 Task: Start in the project AgileHorizon the sprint 'Cloud Migration Sprint', with a duration of 2 weeks. Start in the project AgileHorizon the sprint 'Cloud Migration Sprint', with a duration of 1 week. Start in the project AgileHorizon the sprint 'Cloud Migration Sprint', with a duration of 3 weeks
Action: Mouse moved to (228, 57)
Screenshot: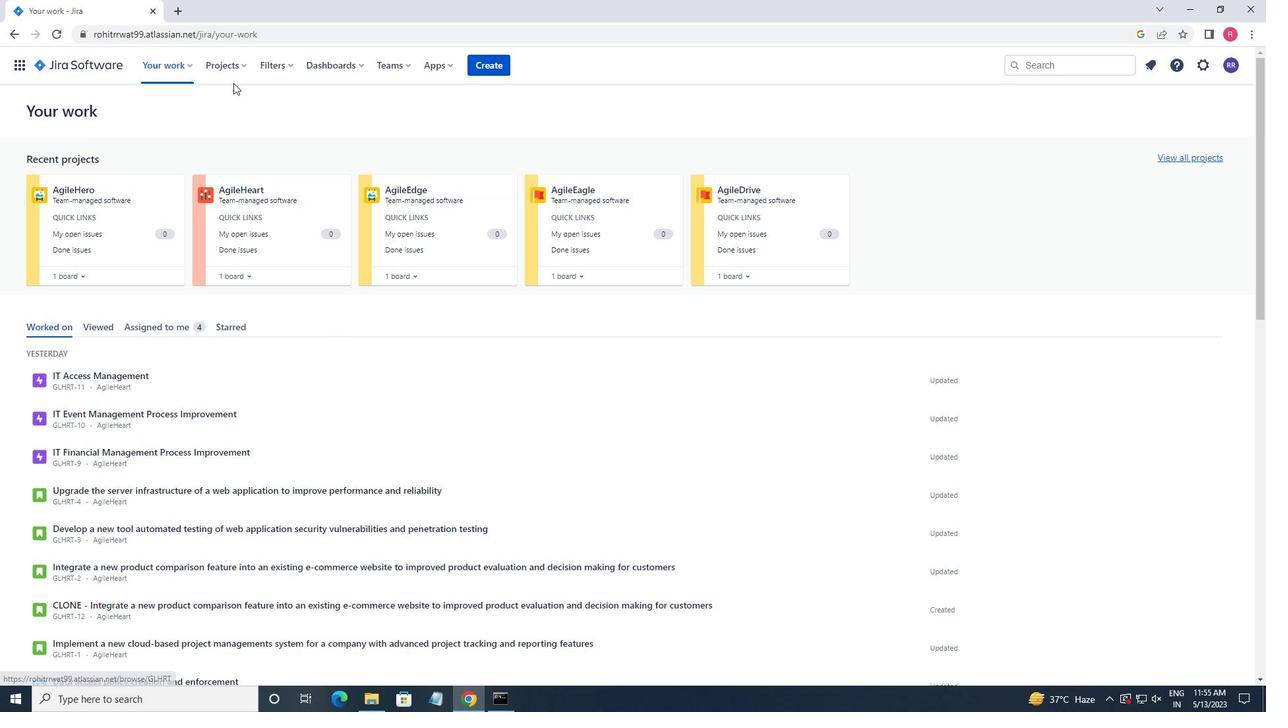 
Action: Mouse pressed left at (228, 57)
Screenshot: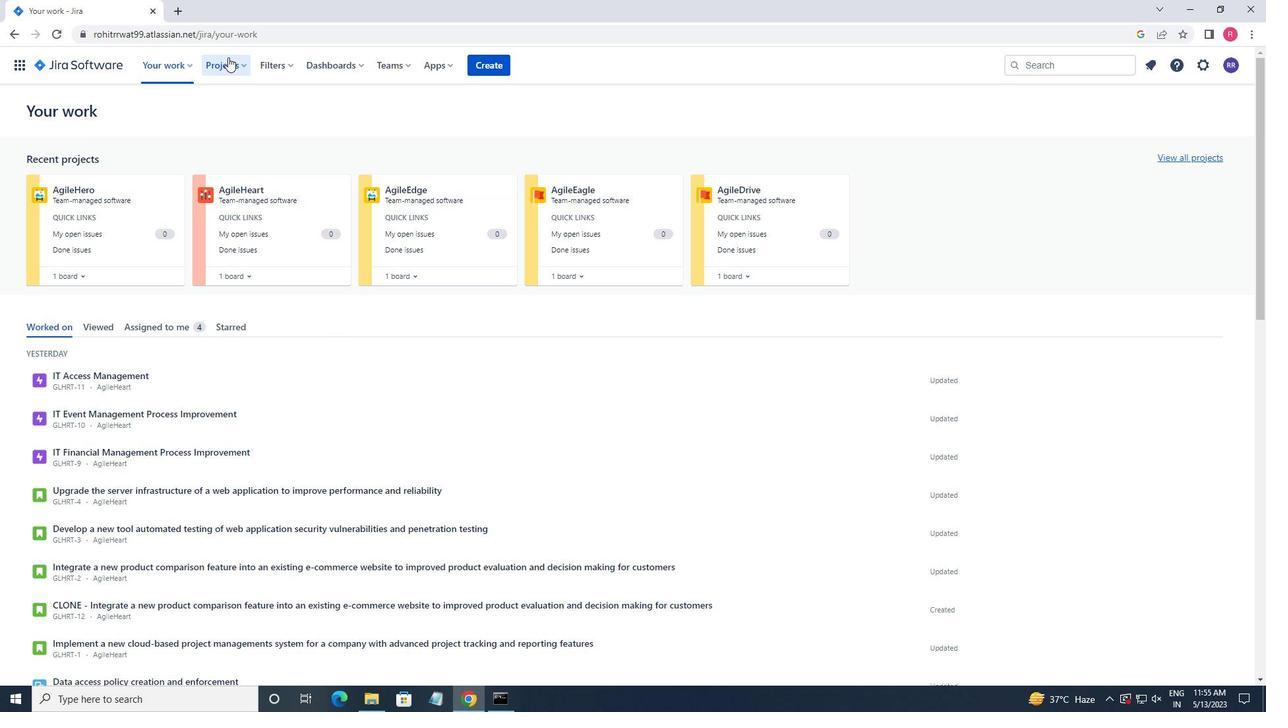 
Action: Mouse moved to (258, 125)
Screenshot: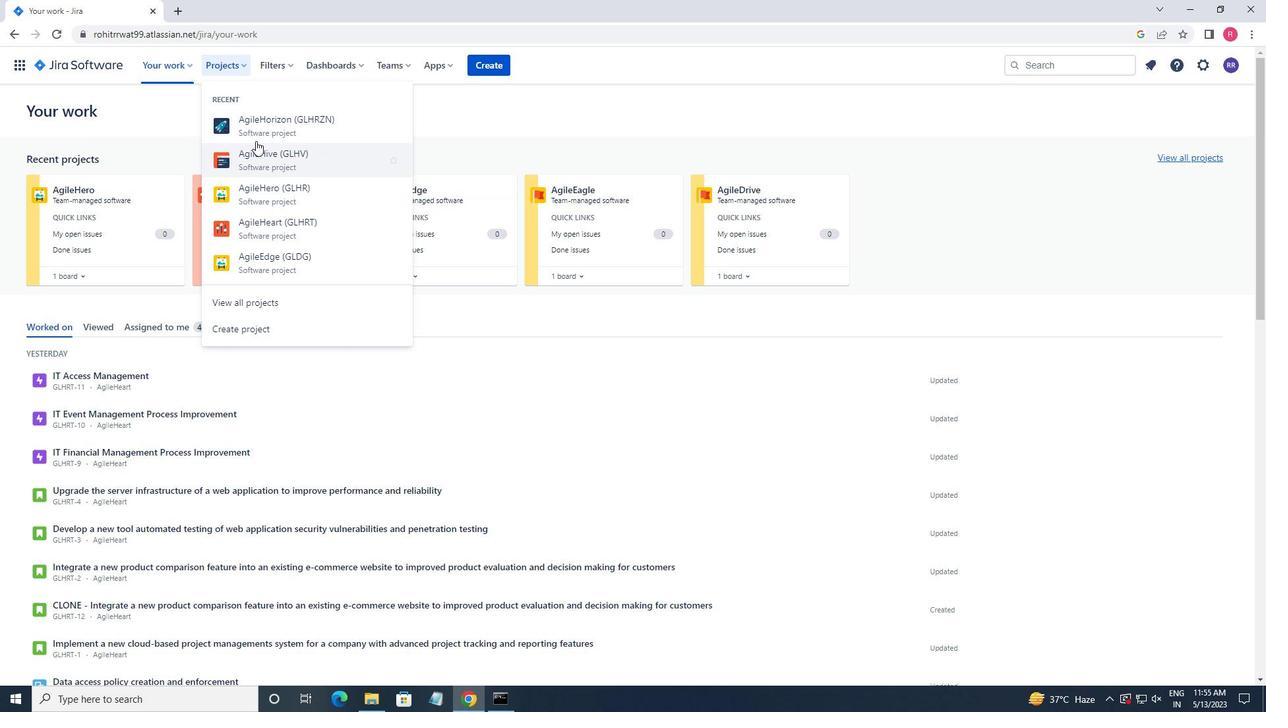 
Action: Mouse pressed left at (258, 125)
Screenshot: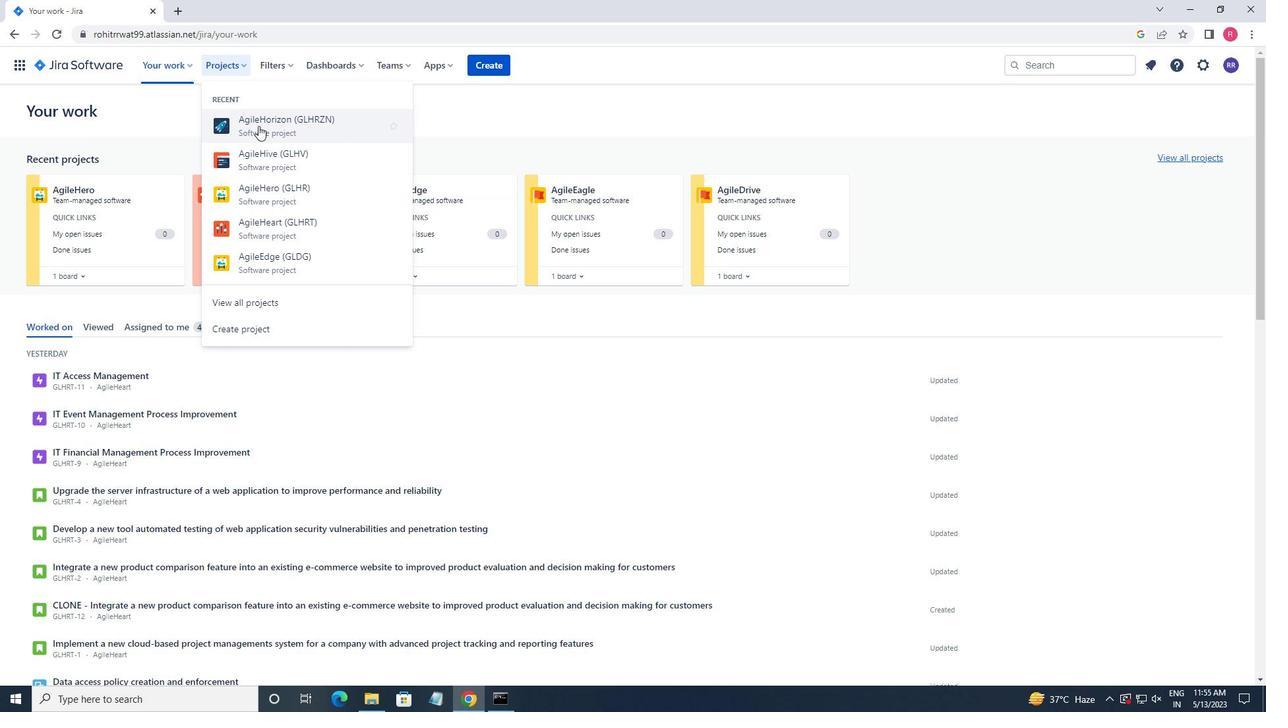 
Action: Mouse moved to (98, 205)
Screenshot: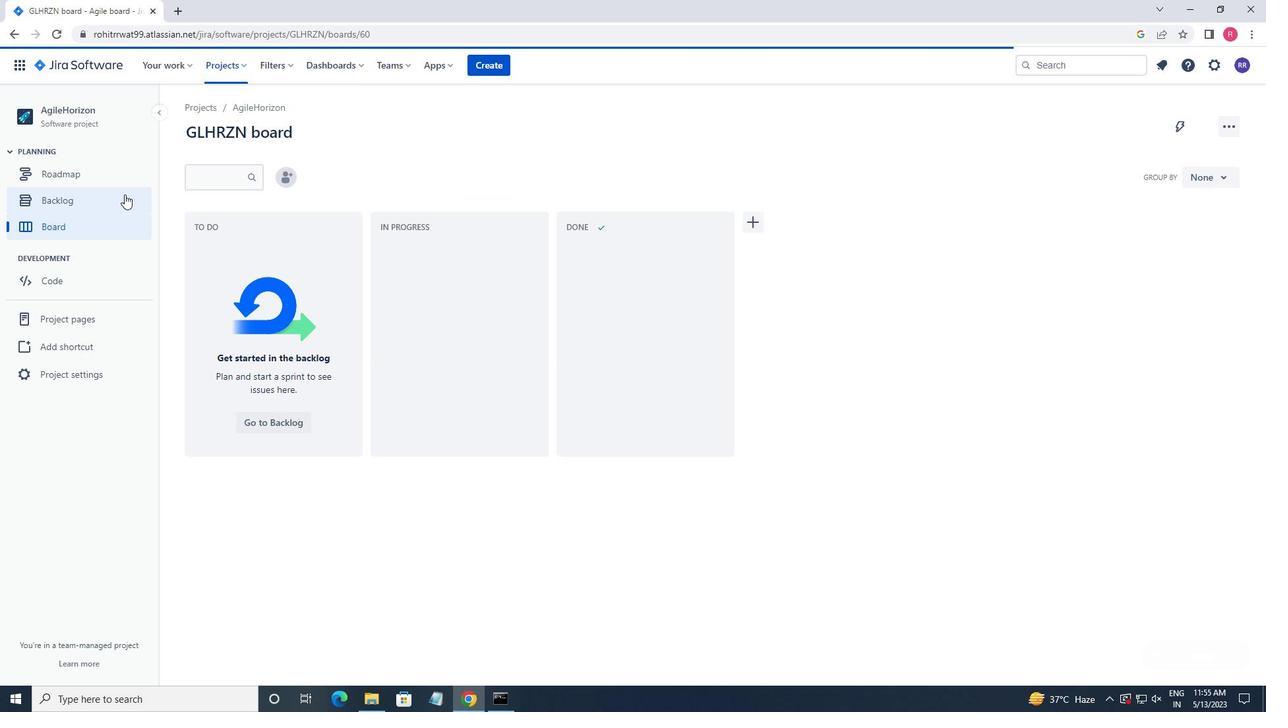 
Action: Mouse pressed left at (98, 205)
Screenshot: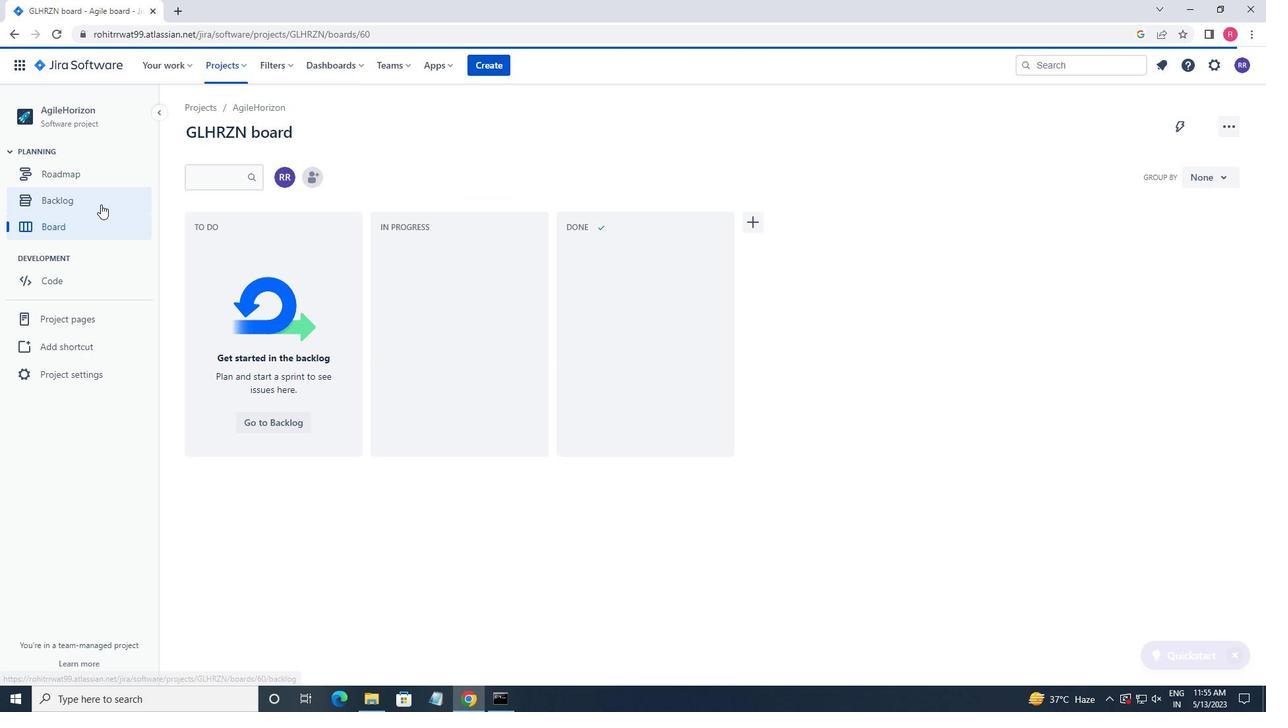 
Action: Mouse moved to (706, 472)
Screenshot: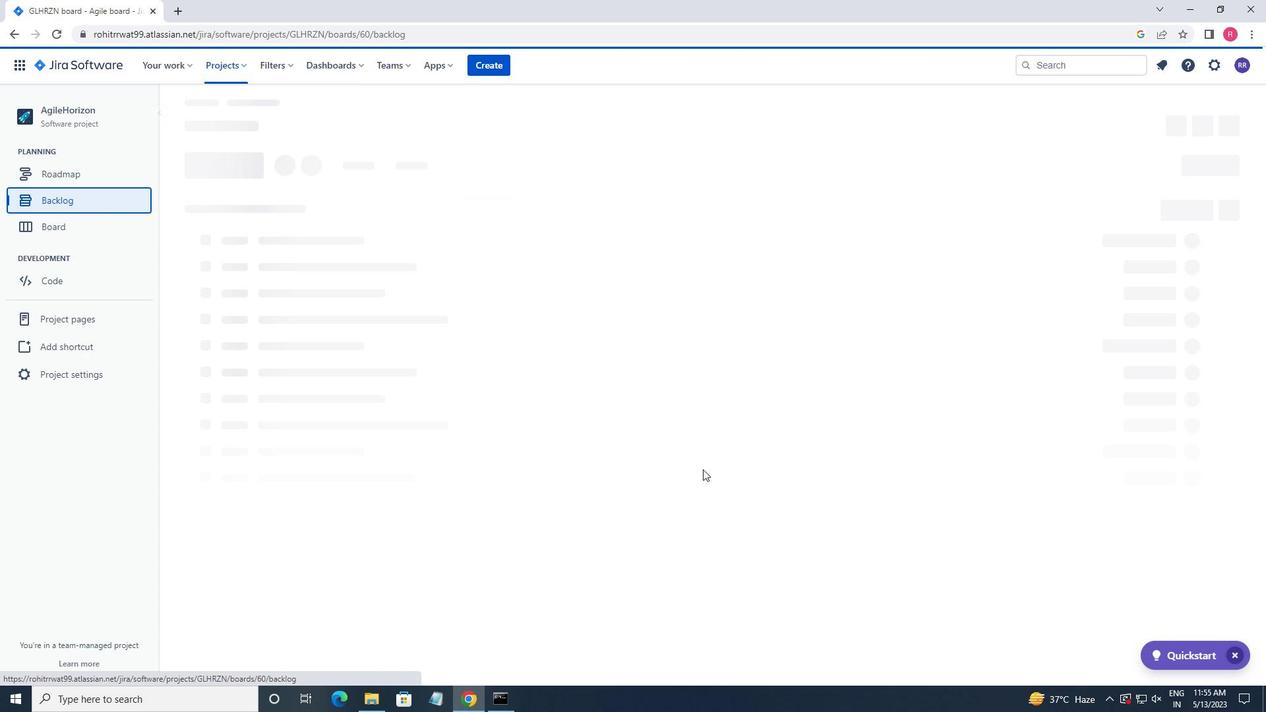 
Action: Mouse scrolled (706, 472) with delta (0, 0)
Screenshot: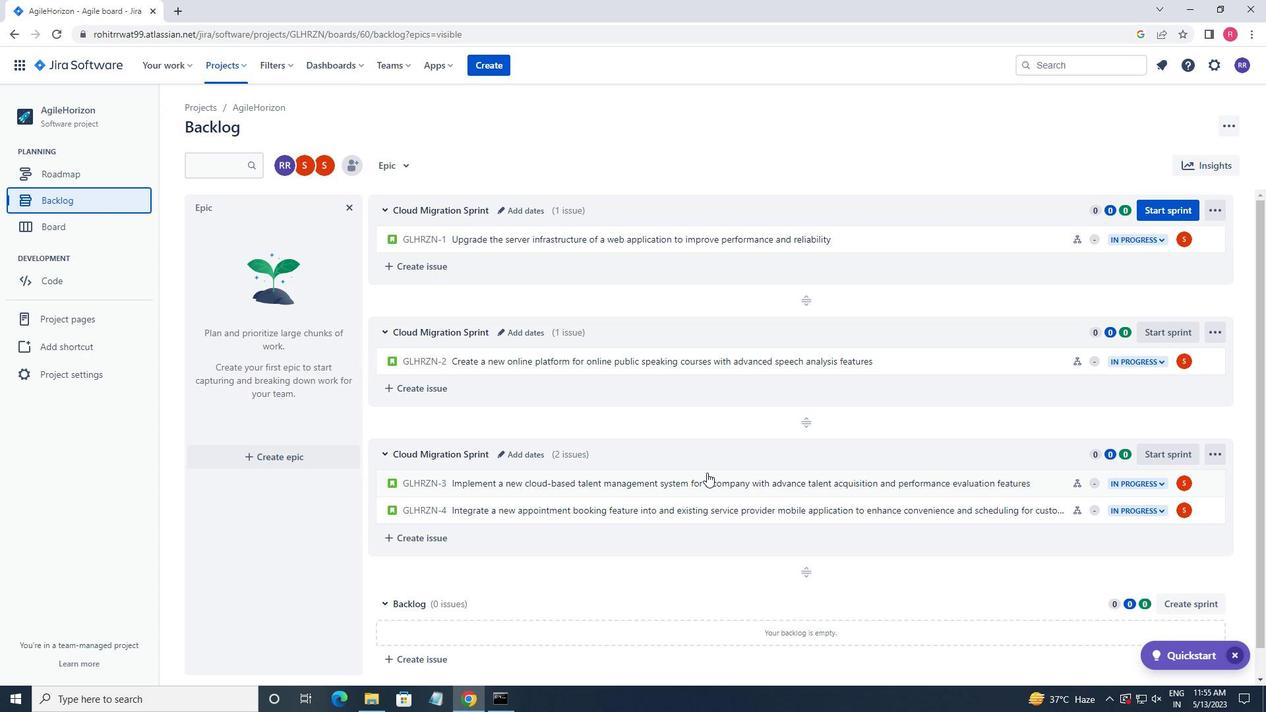 
Action: Mouse scrolled (706, 473) with delta (0, 0)
Screenshot: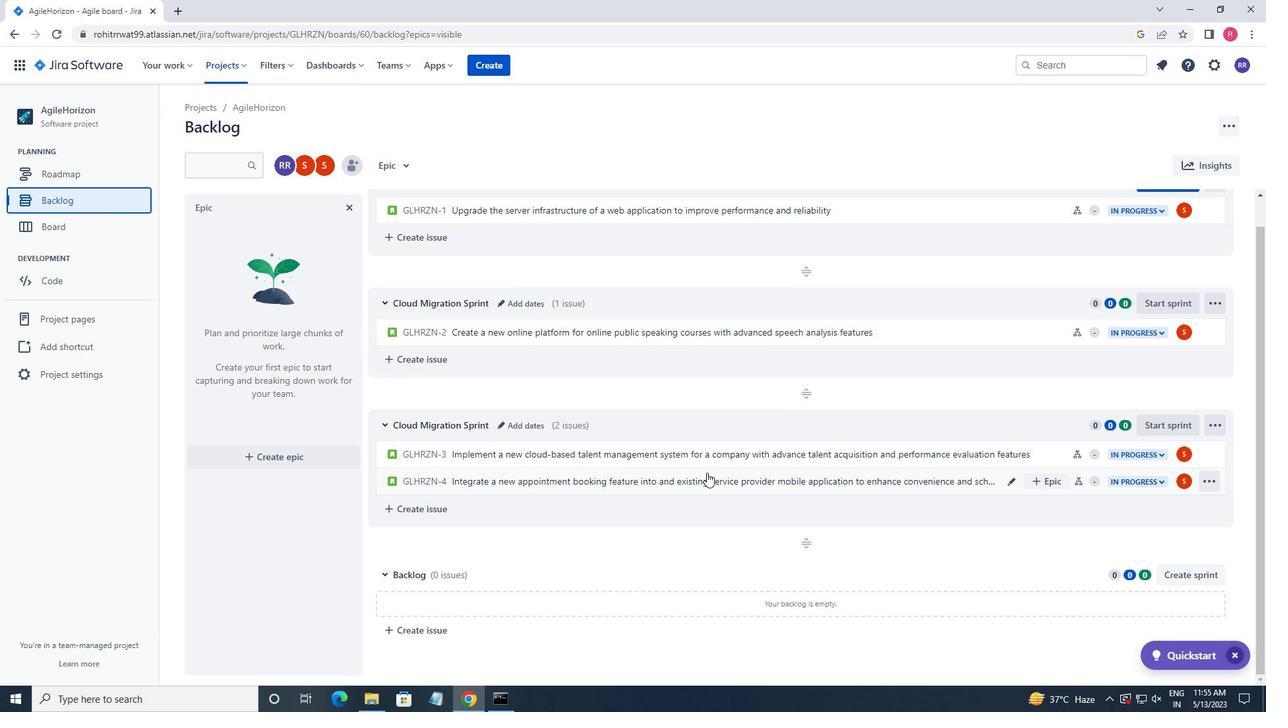 
Action: Mouse scrolled (706, 473) with delta (0, 0)
Screenshot: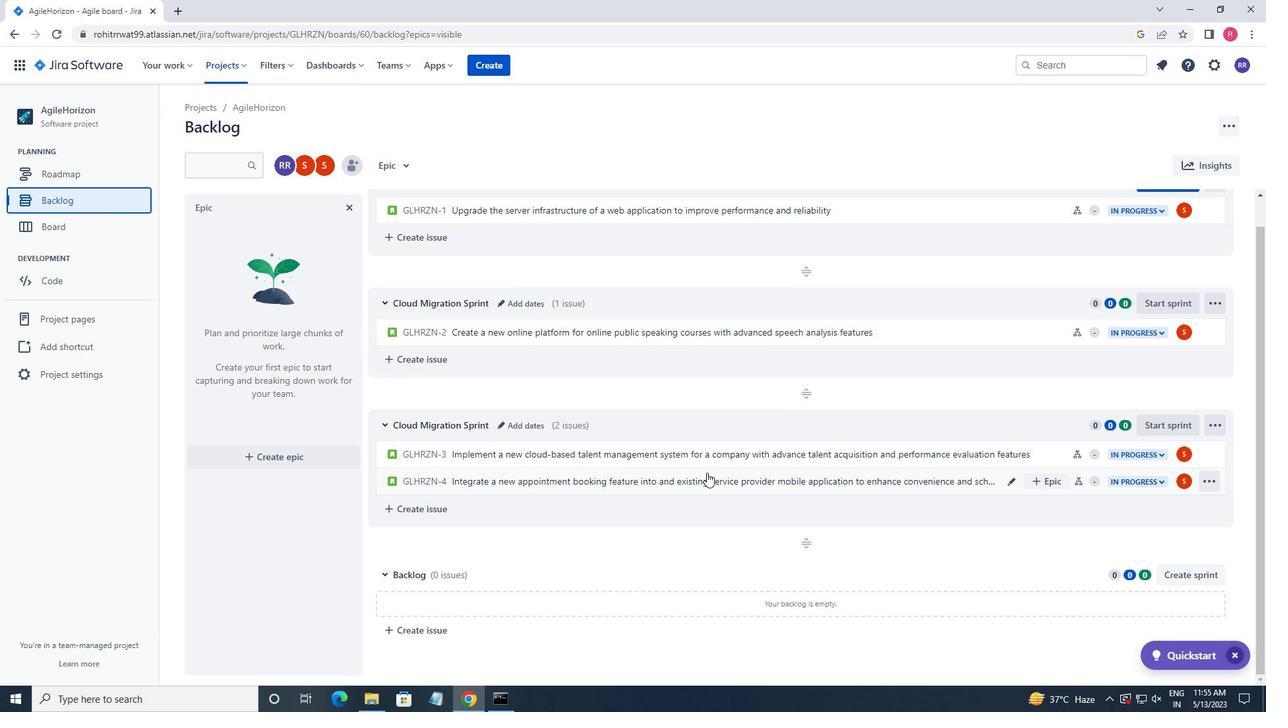 
Action: Mouse scrolled (706, 473) with delta (0, 0)
Screenshot: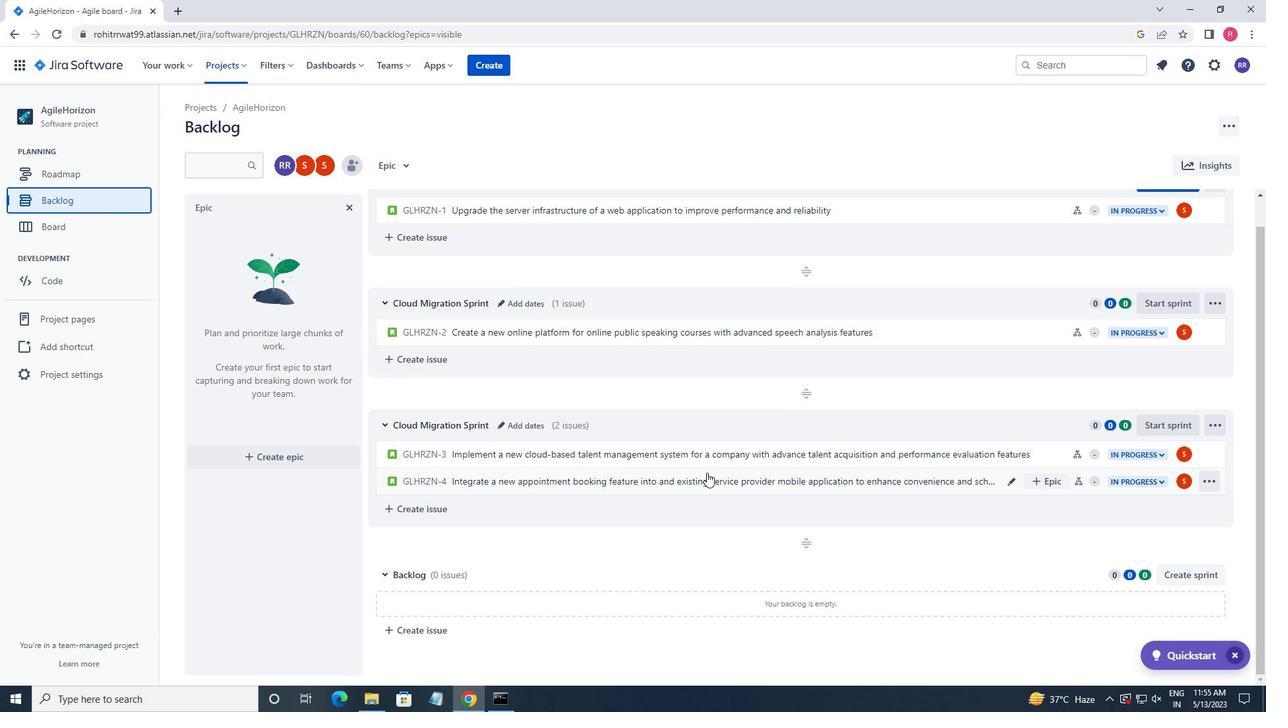 
Action: Mouse scrolled (706, 473) with delta (0, 0)
Screenshot: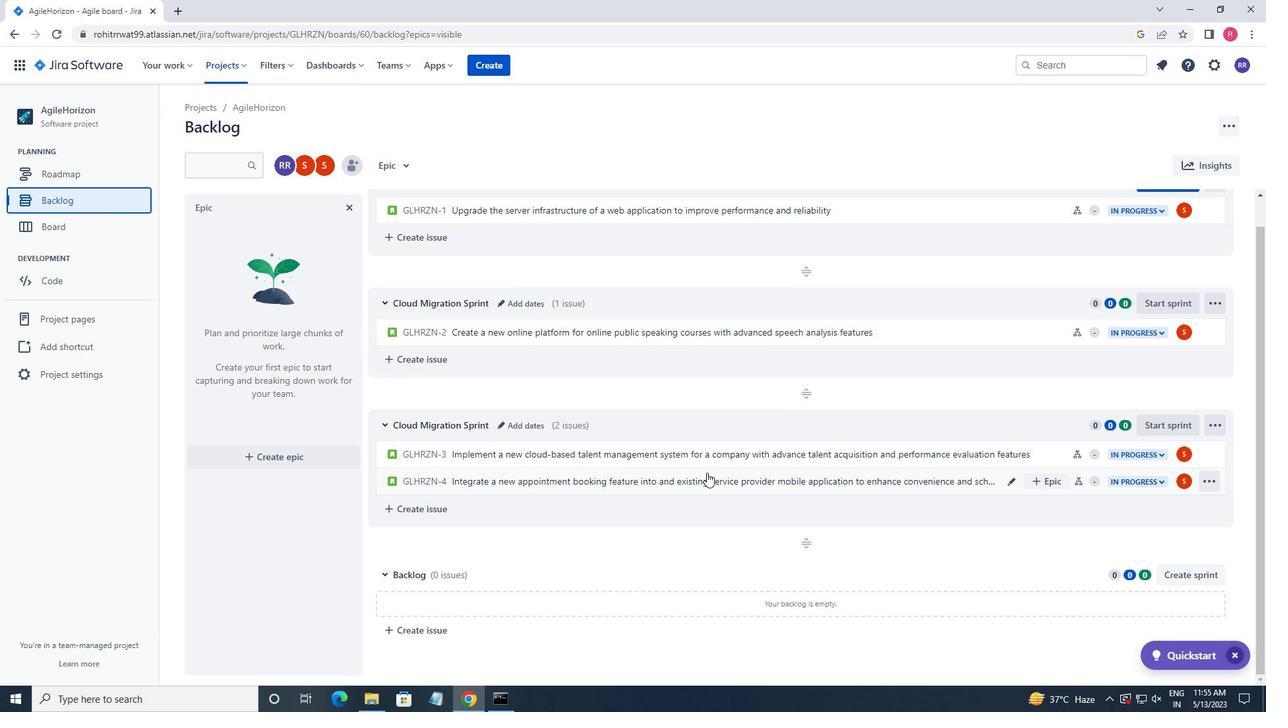 
Action: Mouse moved to (1164, 209)
Screenshot: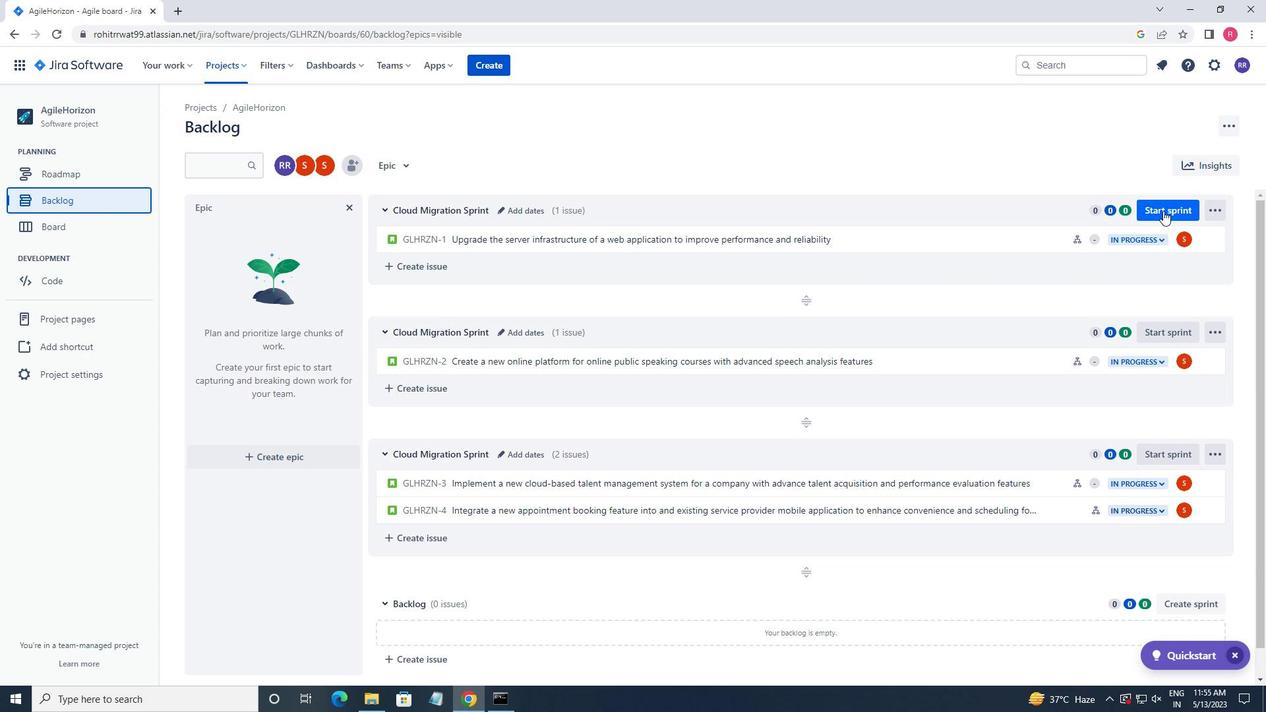 
Action: Mouse pressed left at (1164, 209)
Screenshot: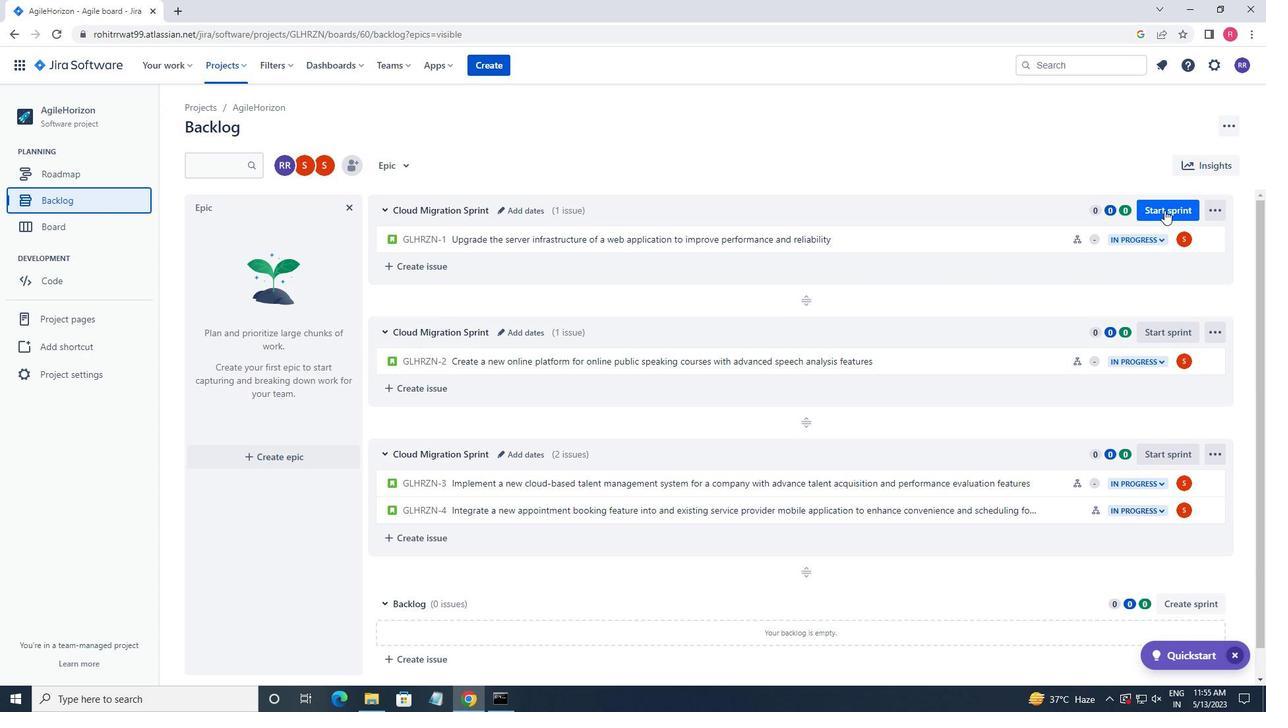 
Action: Mouse moved to (591, 220)
Screenshot: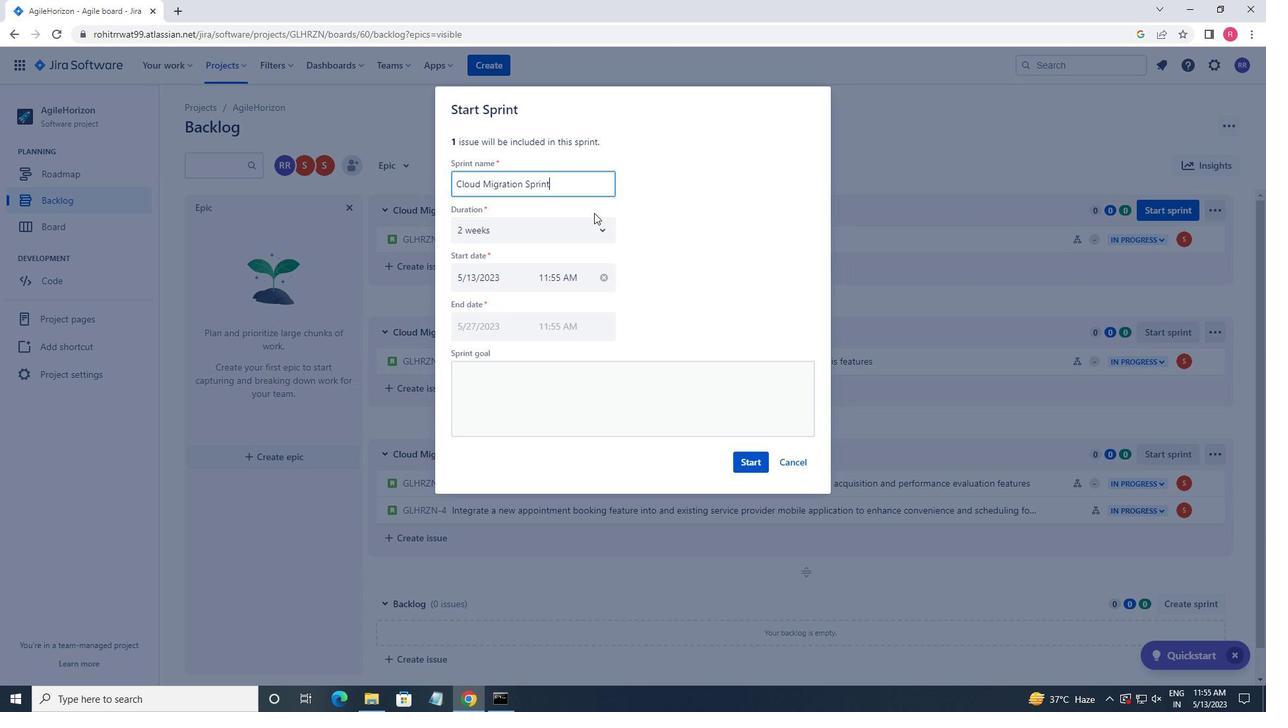 
Action: Mouse pressed left at (591, 220)
Screenshot: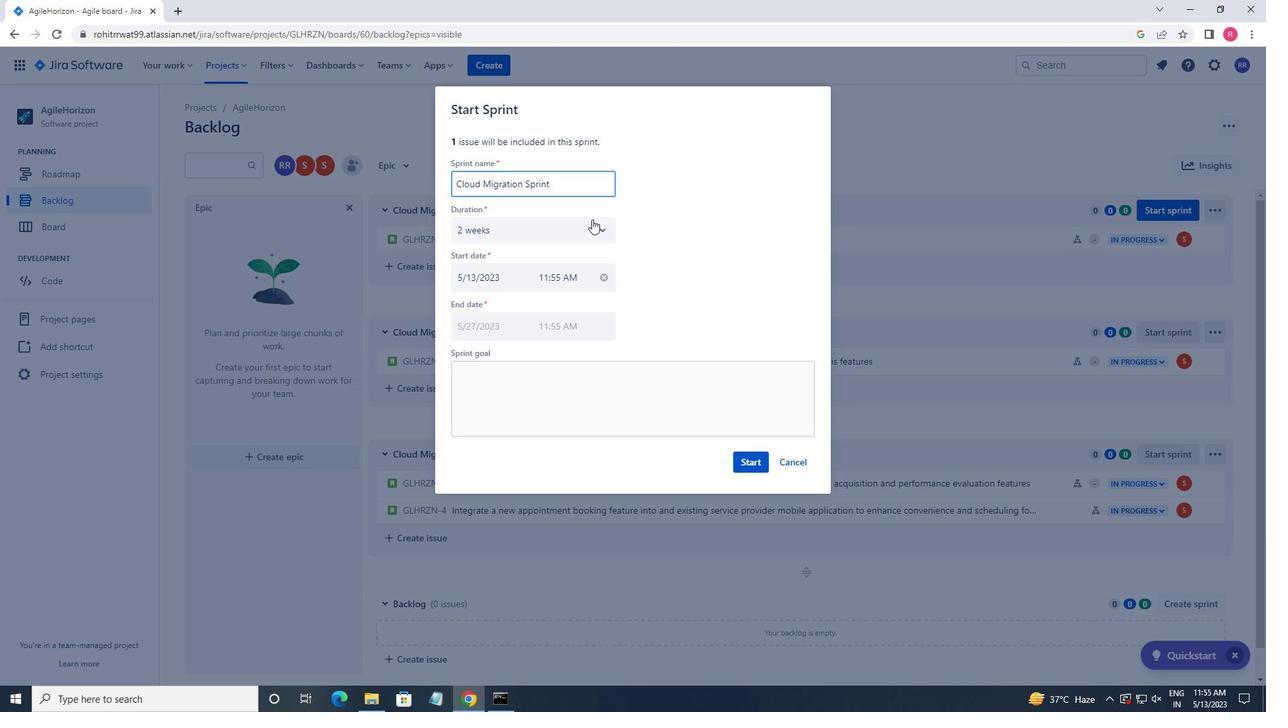 
Action: Mouse moved to (520, 285)
Screenshot: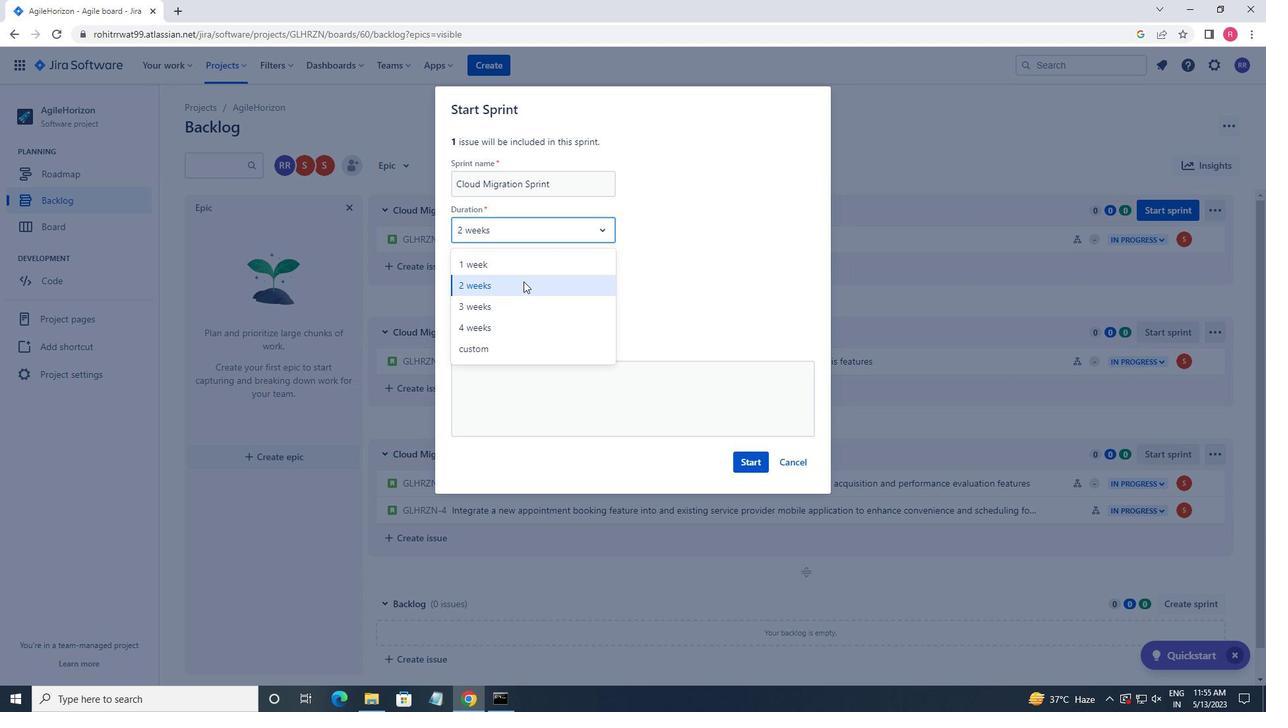 
Action: Mouse pressed left at (520, 285)
Screenshot: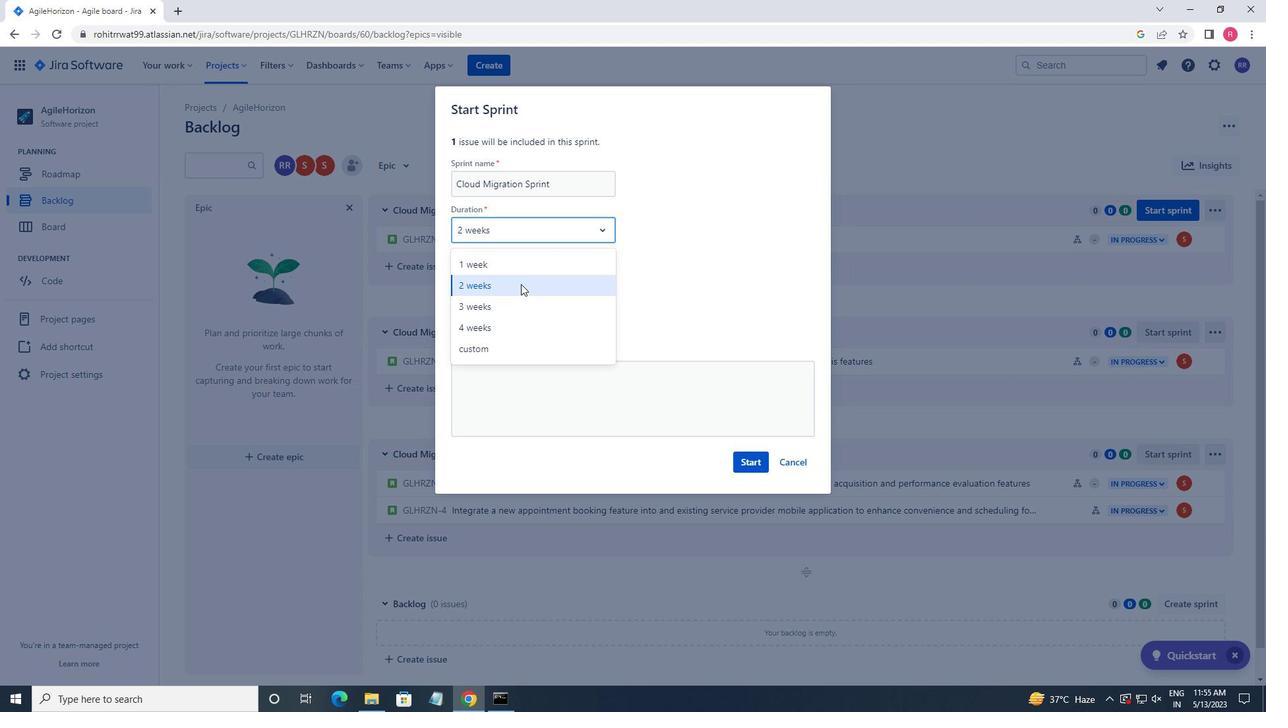 
Action: Mouse moved to (737, 462)
Screenshot: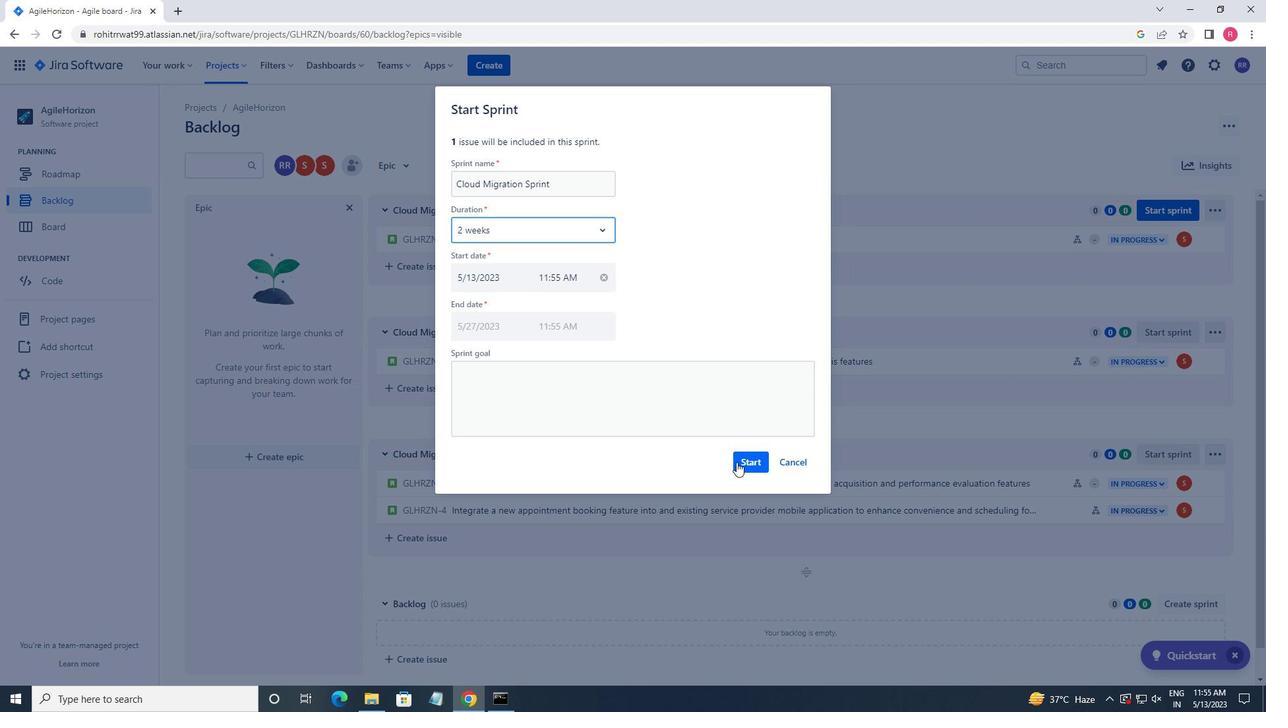
Action: Mouse pressed left at (737, 462)
Screenshot: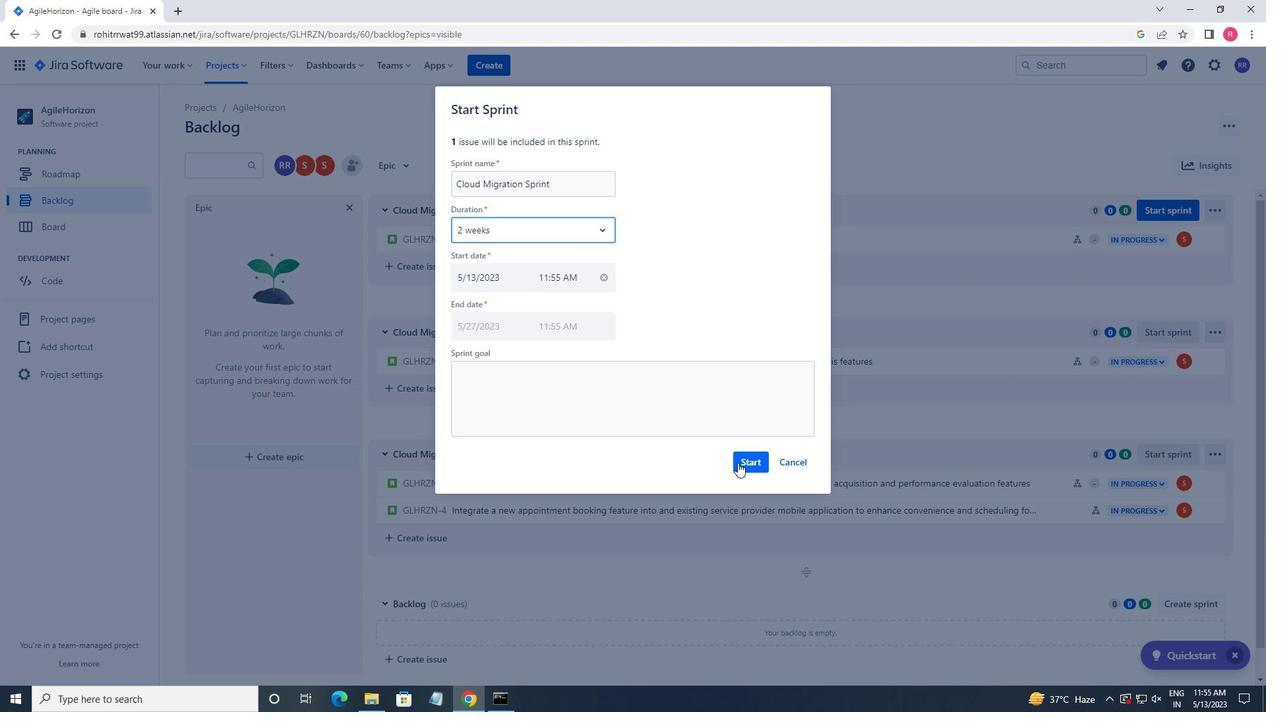 
Action: Mouse moved to (1151, 331)
Screenshot: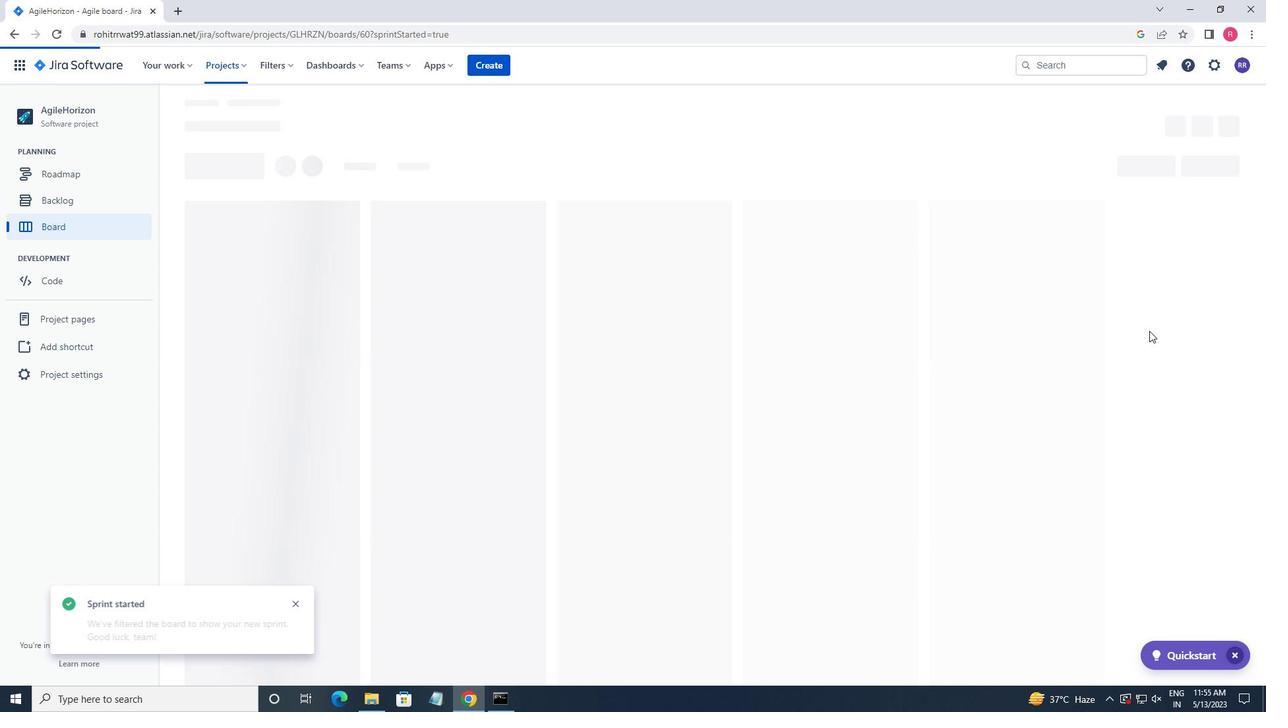 
Action: Mouse pressed left at (1151, 331)
Screenshot: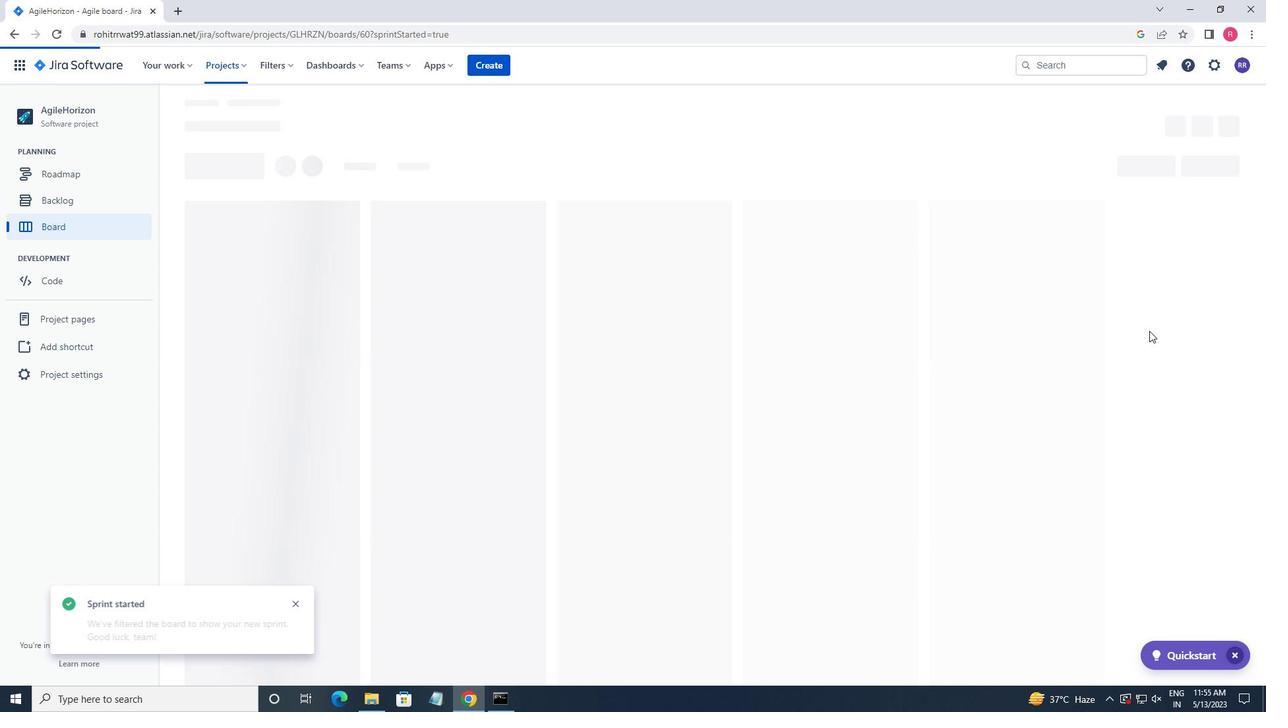 
Action: Mouse moved to (59, 209)
Screenshot: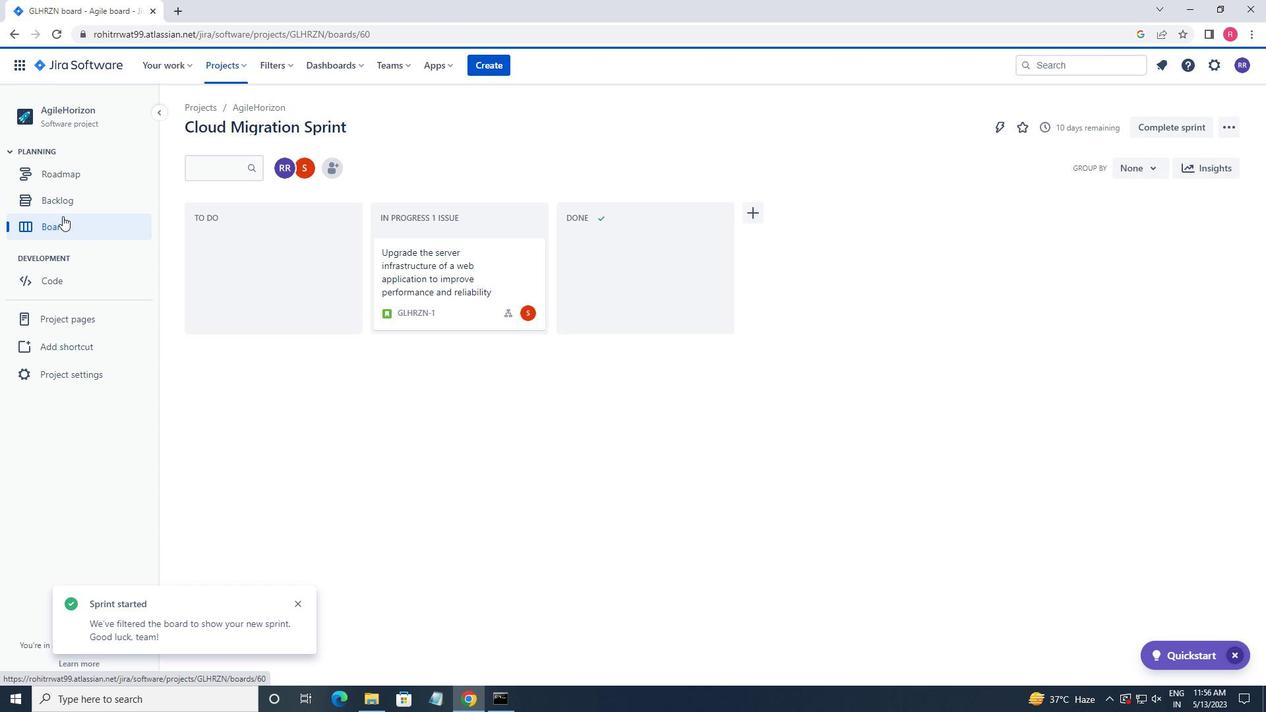 
Action: Mouse pressed left at (59, 209)
Screenshot: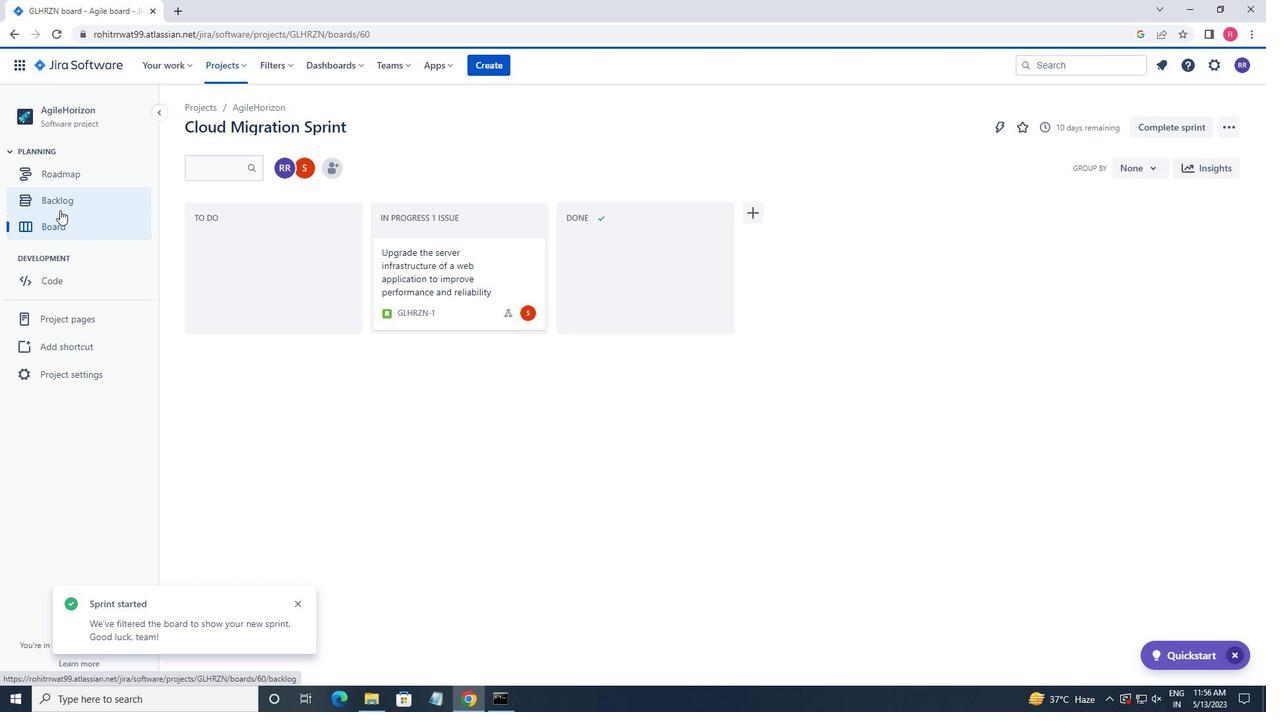 
Action: Mouse moved to (1160, 327)
Screenshot: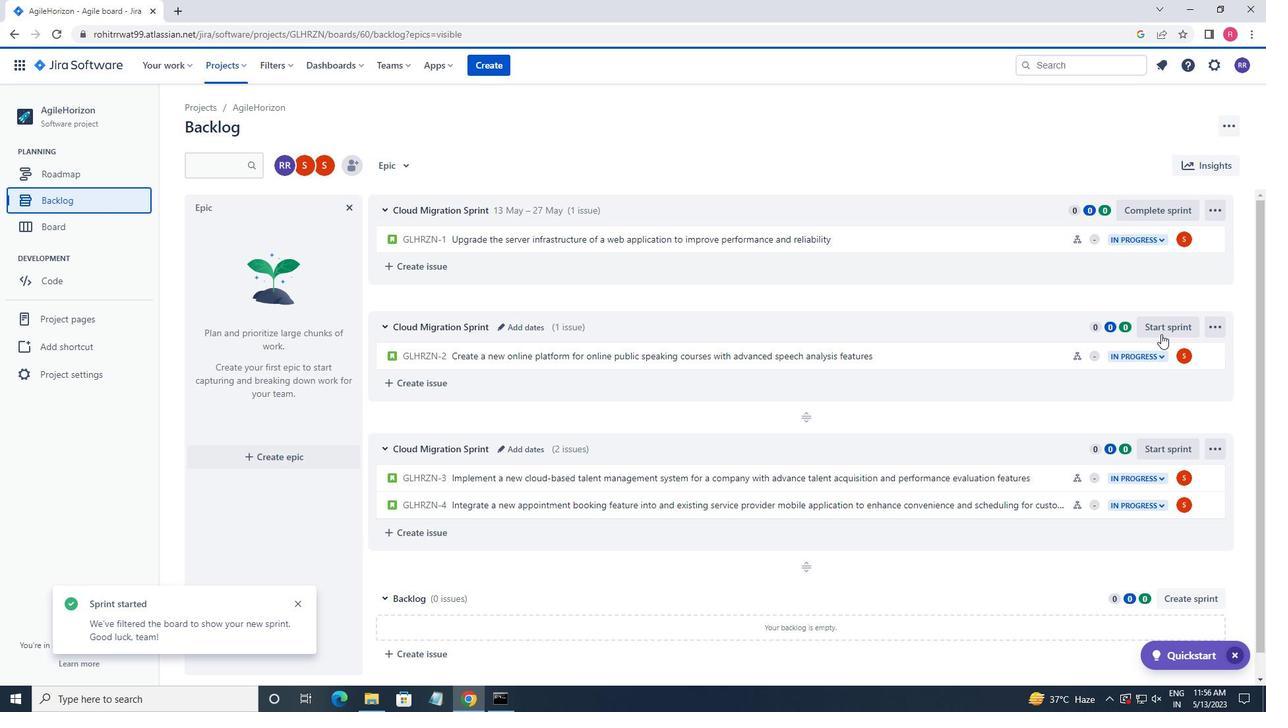 
Action: Mouse pressed left at (1160, 327)
Screenshot: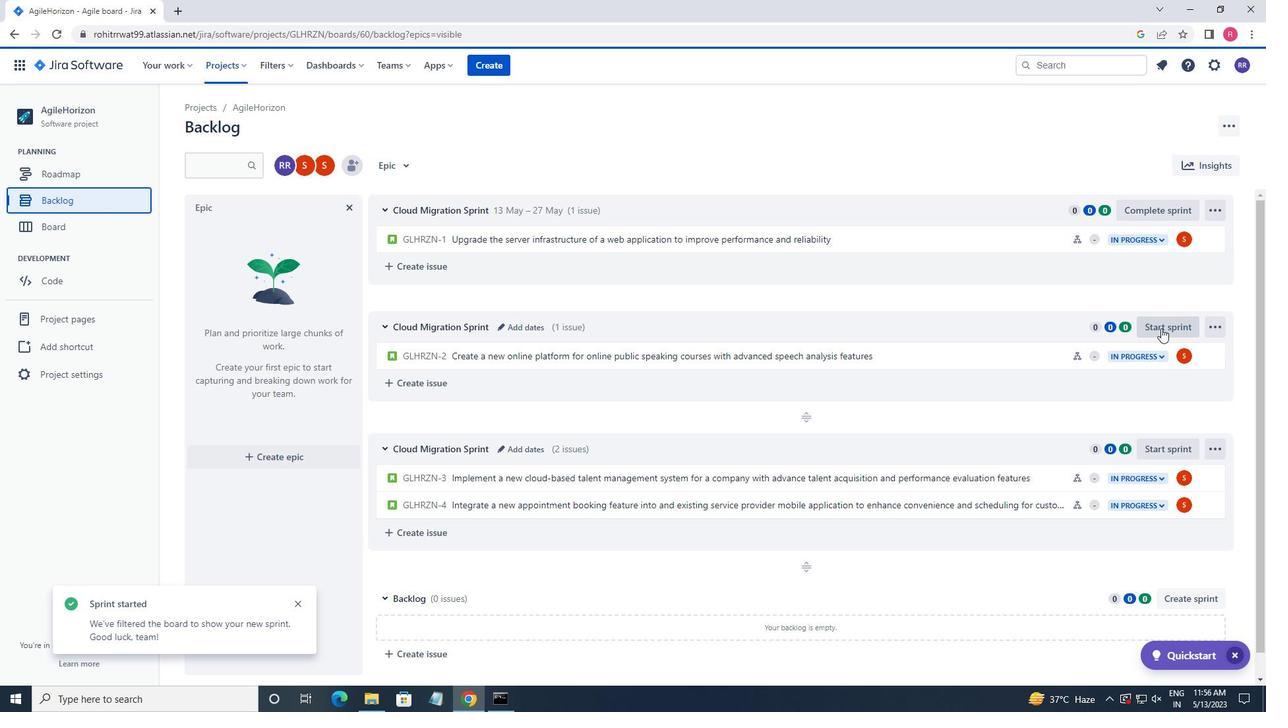 
Action: Mouse moved to (561, 230)
Screenshot: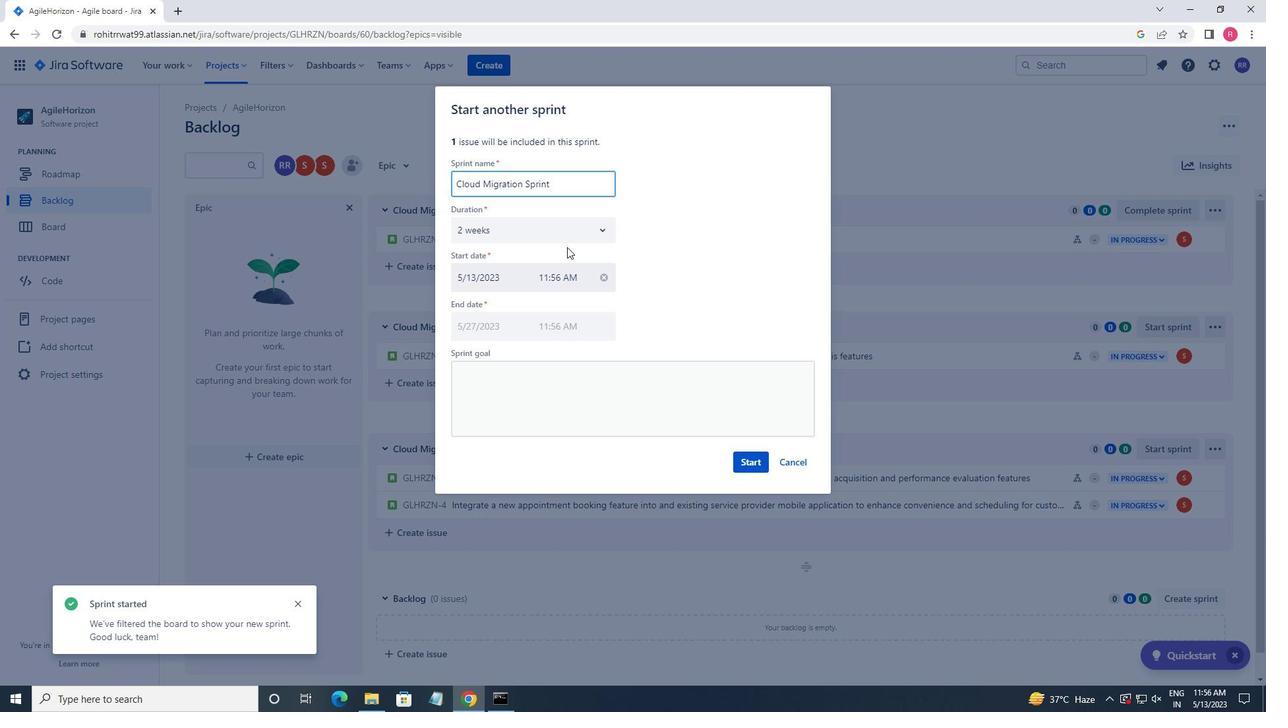 
Action: Mouse pressed left at (561, 230)
Screenshot: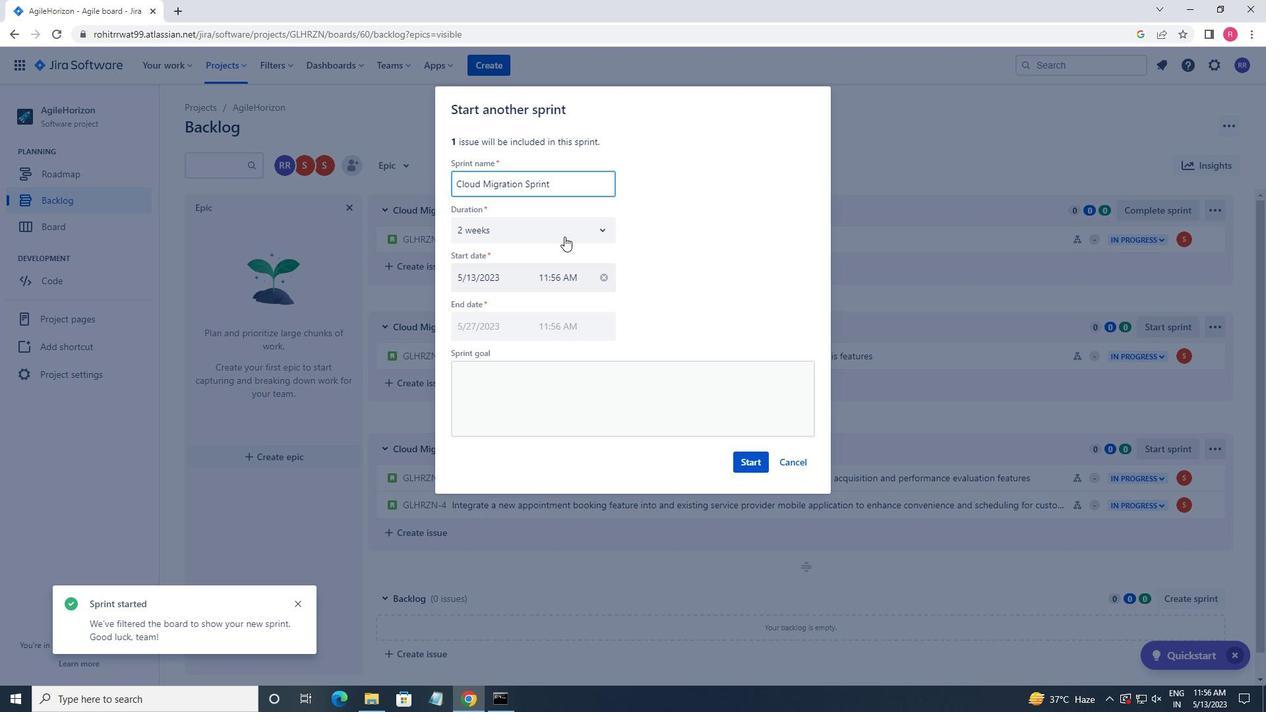 
Action: Mouse moved to (536, 263)
Screenshot: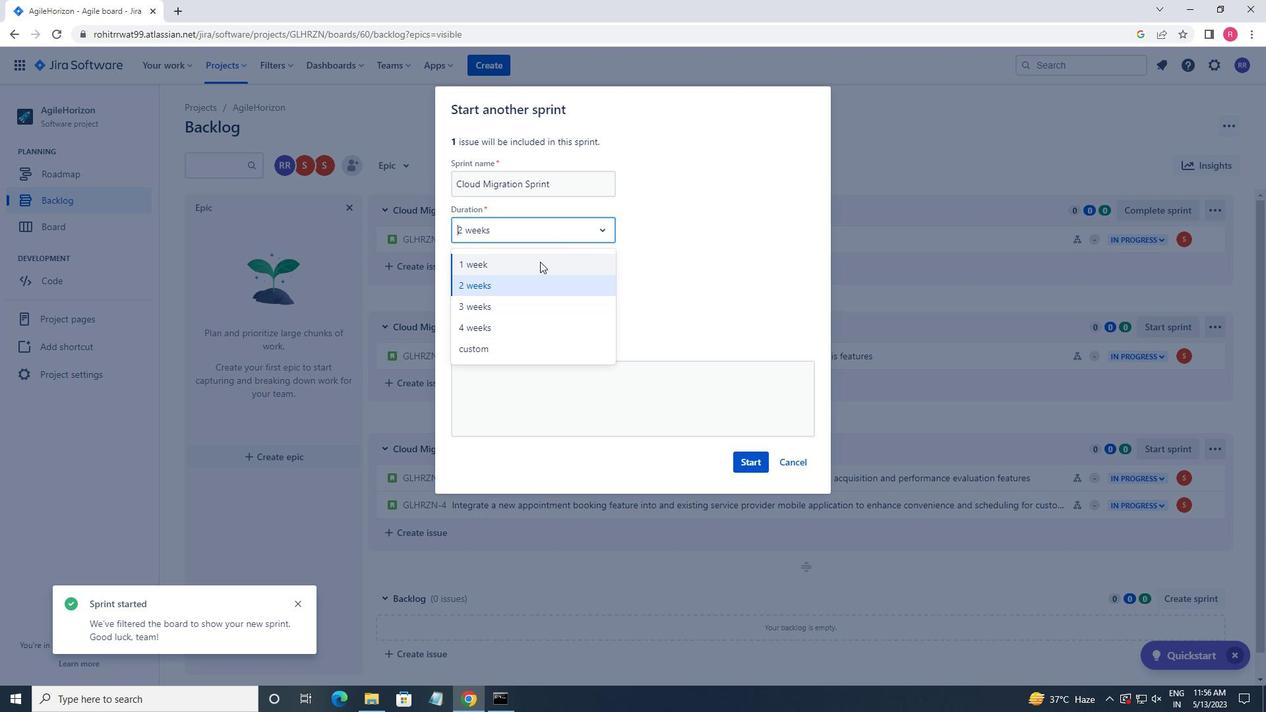 
Action: Mouse pressed left at (536, 263)
Screenshot: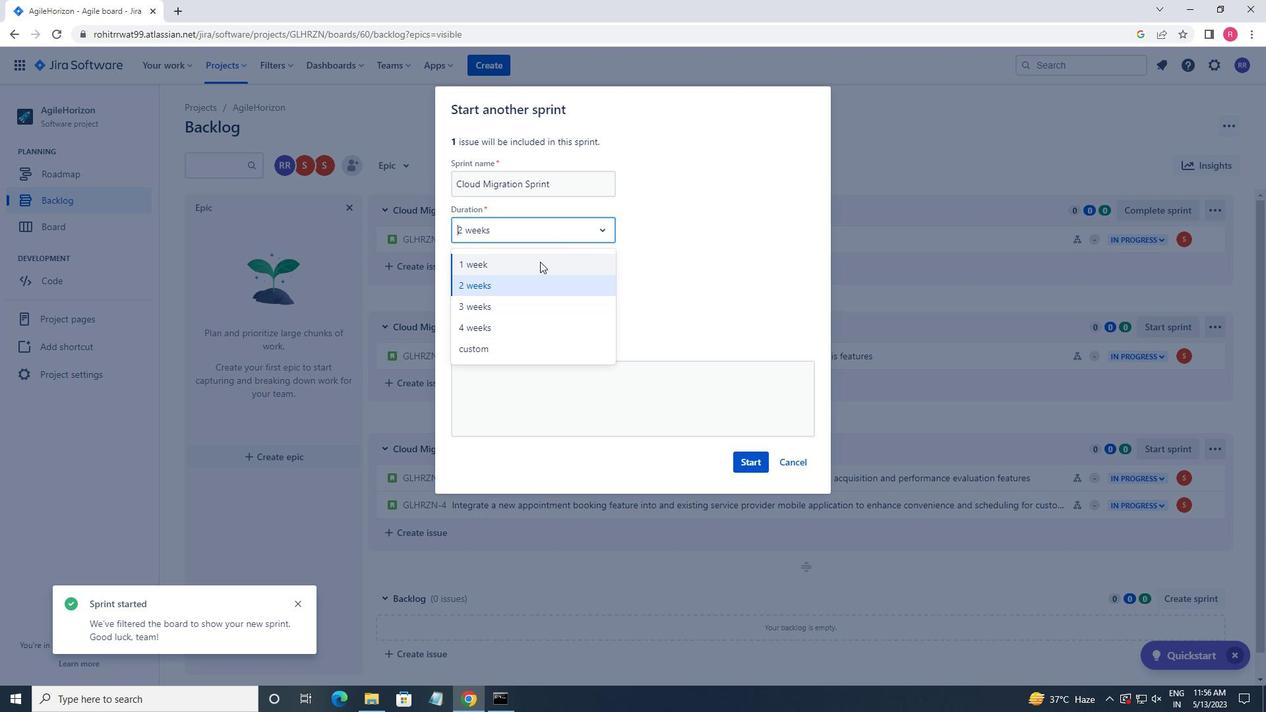 
Action: Mouse moved to (744, 461)
Screenshot: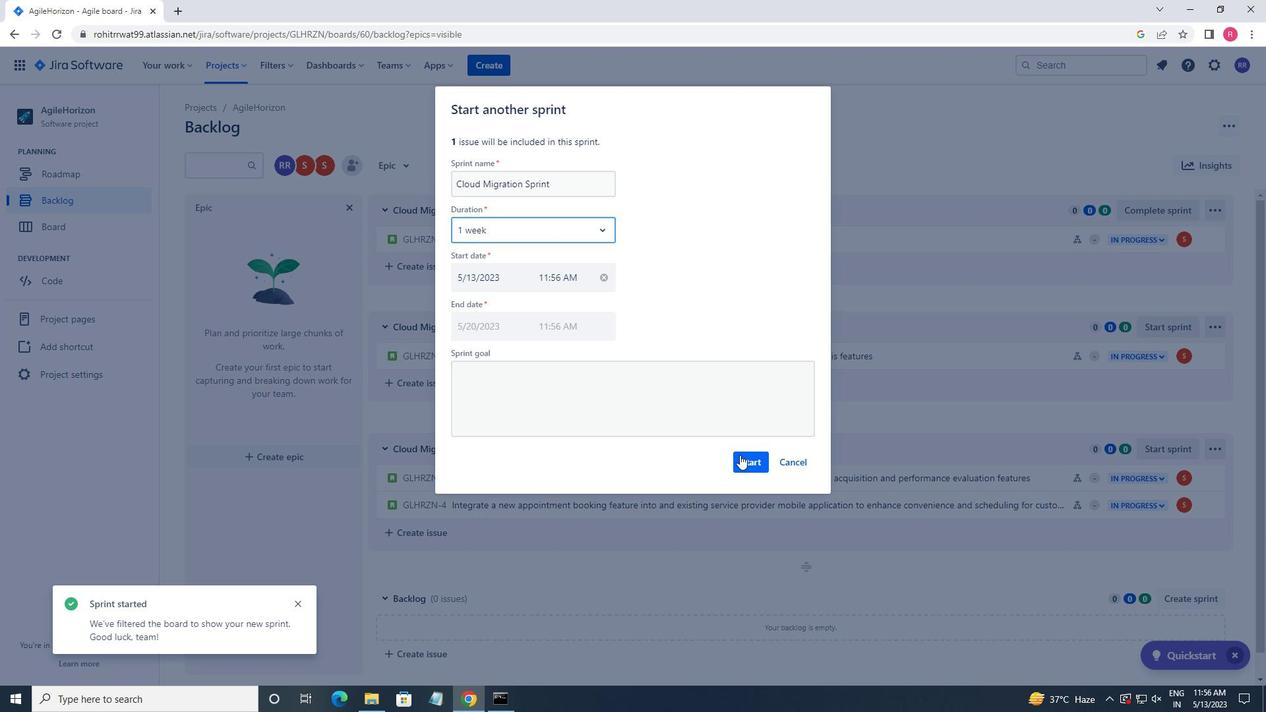 
Action: Mouse pressed left at (744, 461)
Screenshot: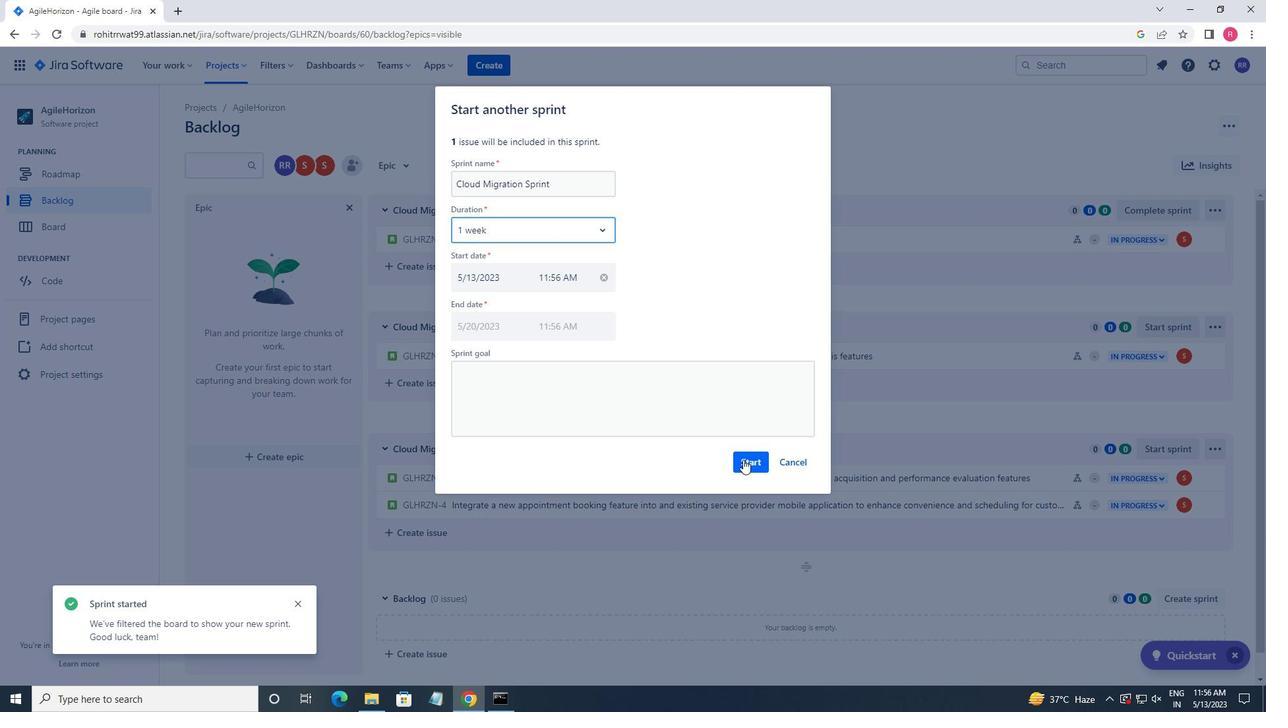 
Action: Mouse moved to (77, 203)
Screenshot: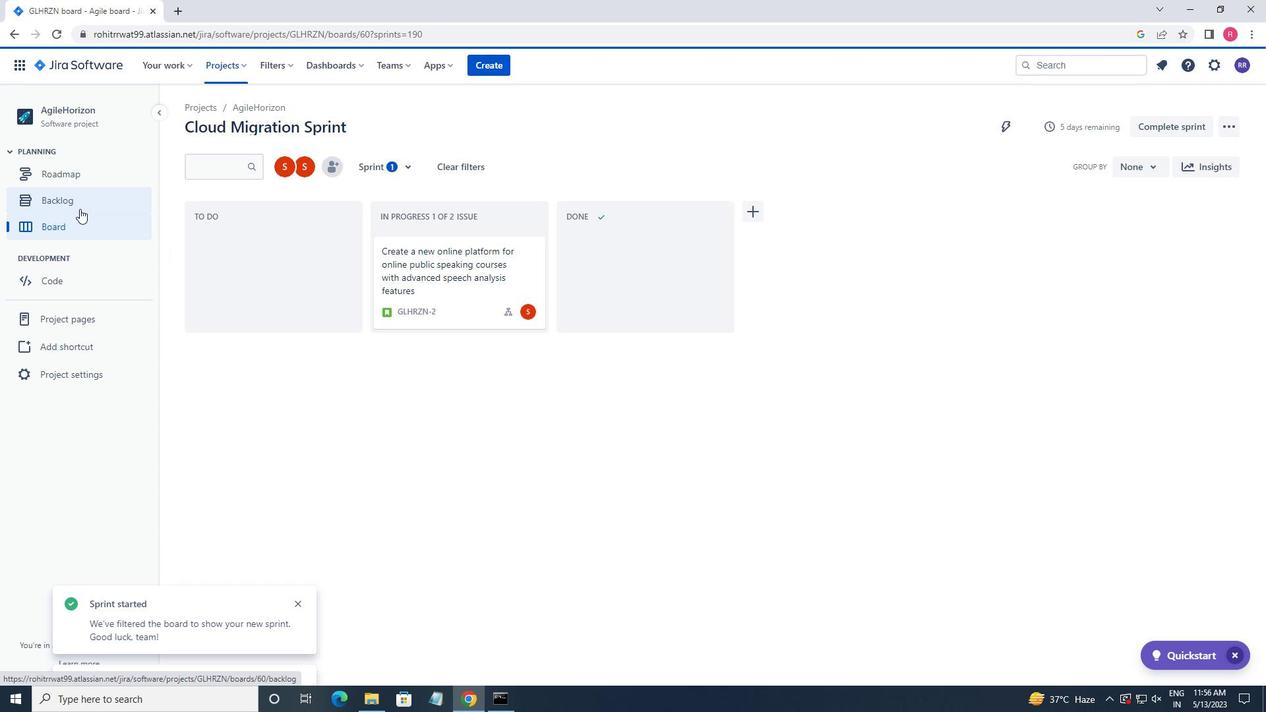 
Action: Mouse pressed left at (77, 203)
Screenshot: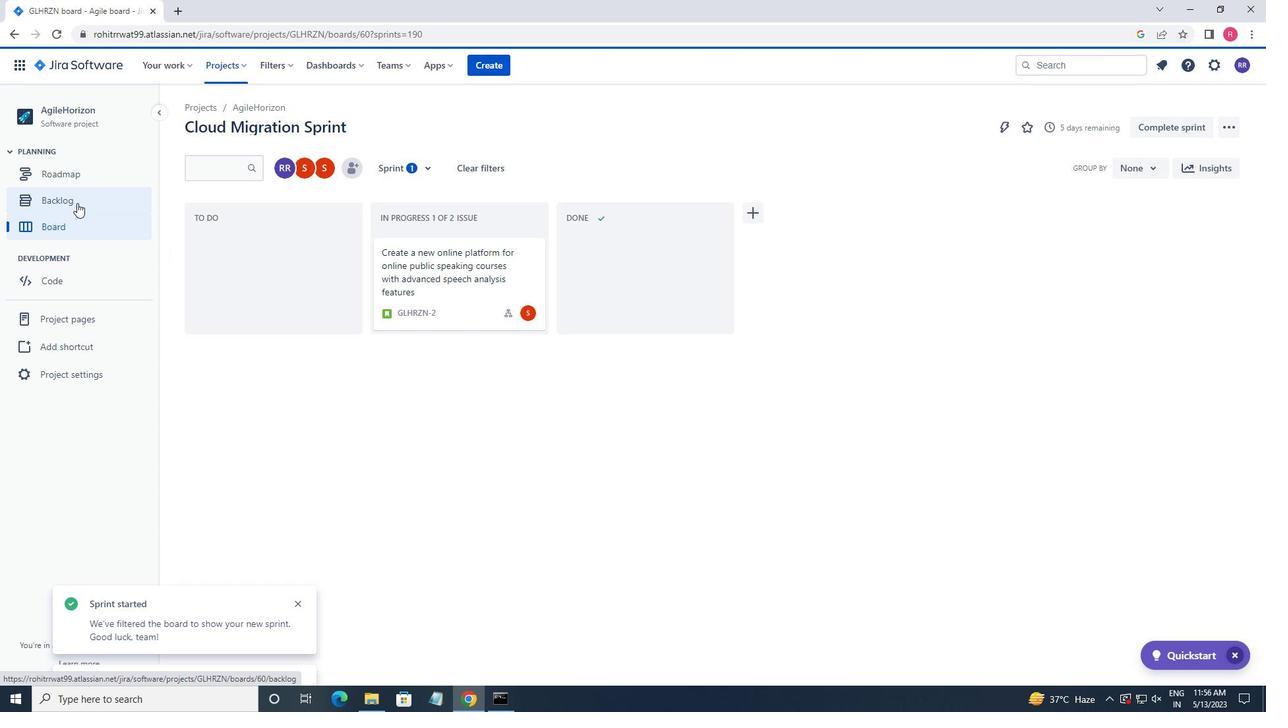 
Action: Mouse moved to (893, 442)
Screenshot: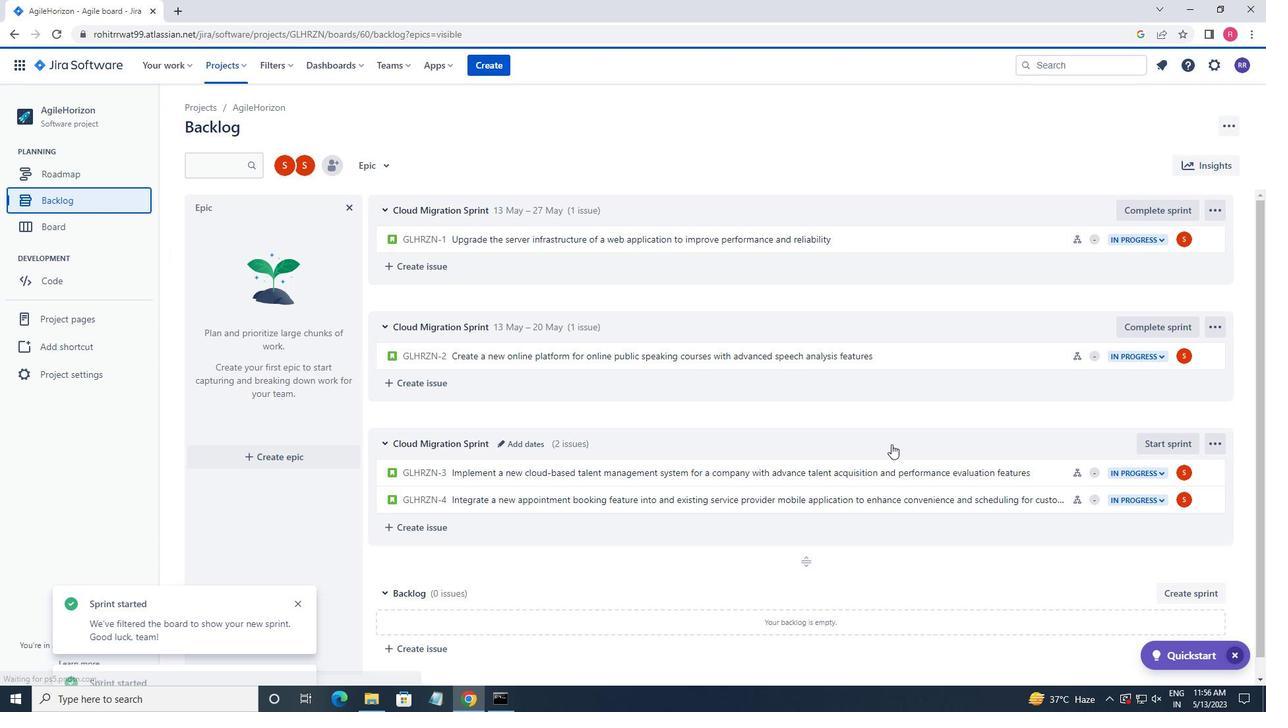
Action: Mouse scrolled (893, 441) with delta (0, 0)
Screenshot: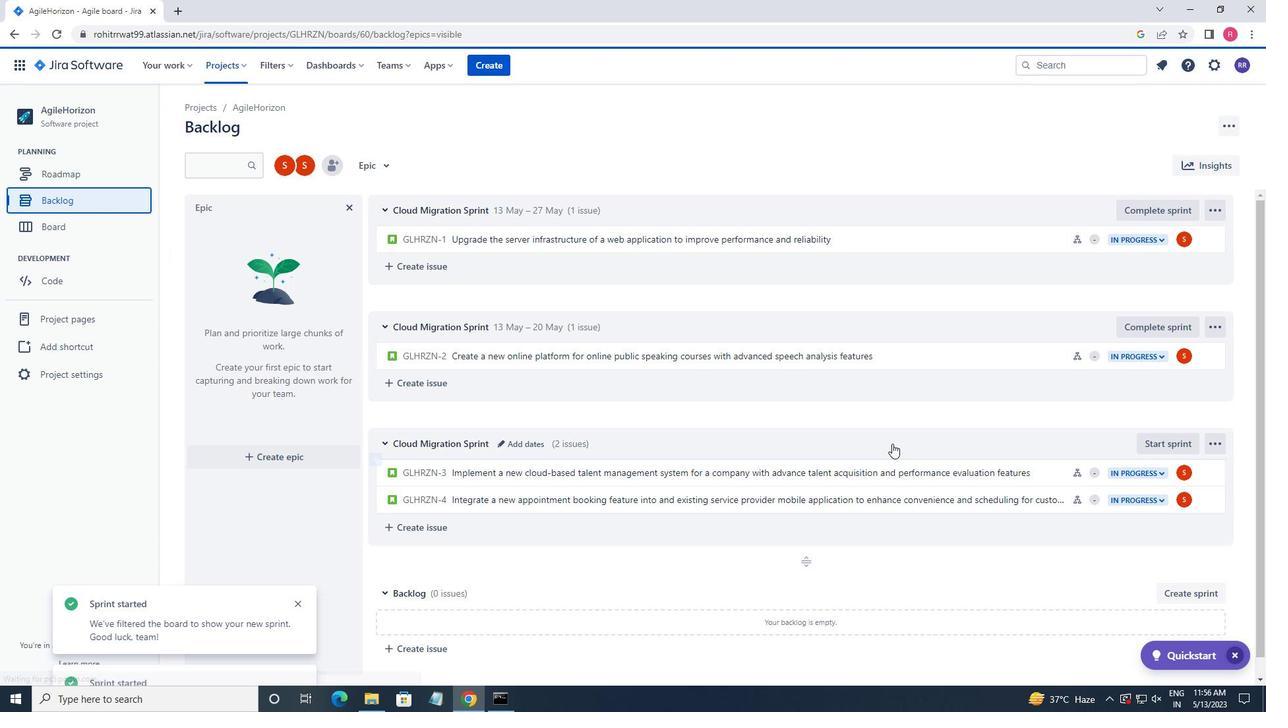 
Action: Mouse scrolled (893, 441) with delta (0, 0)
Screenshot: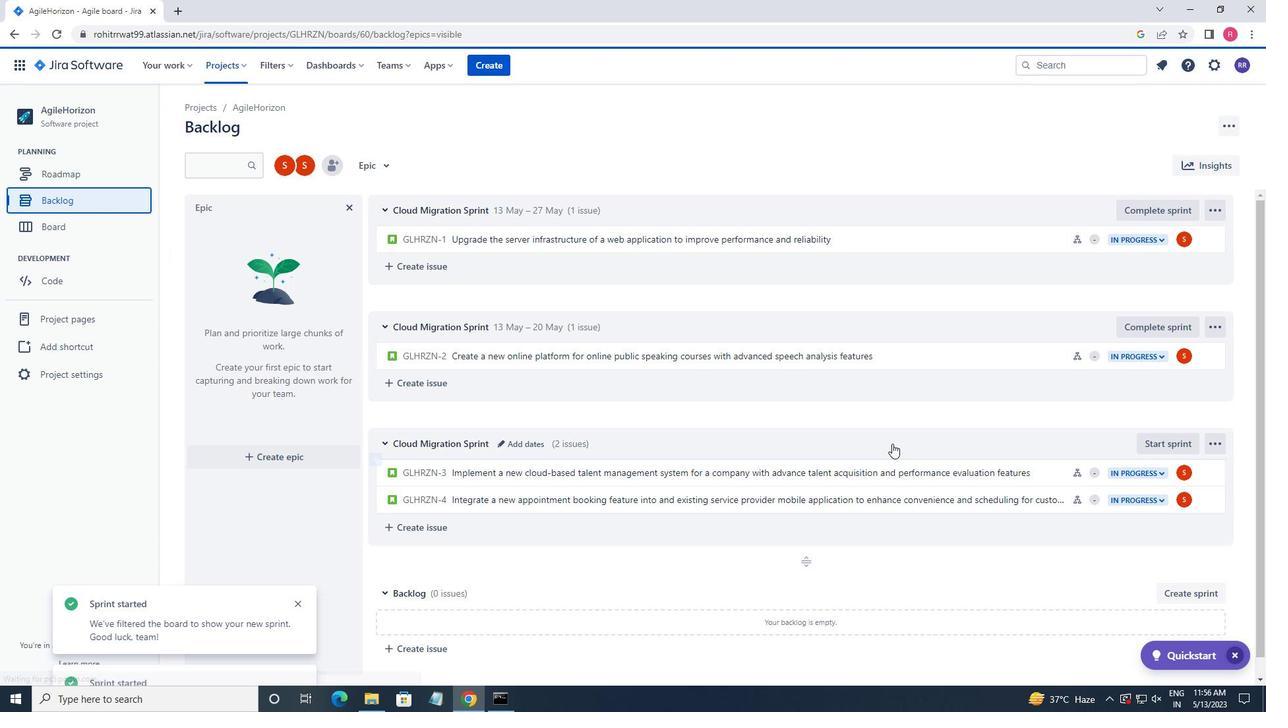 
Action: Mouse scrolled (893, 441) with delta (0, 0)
Screenshot: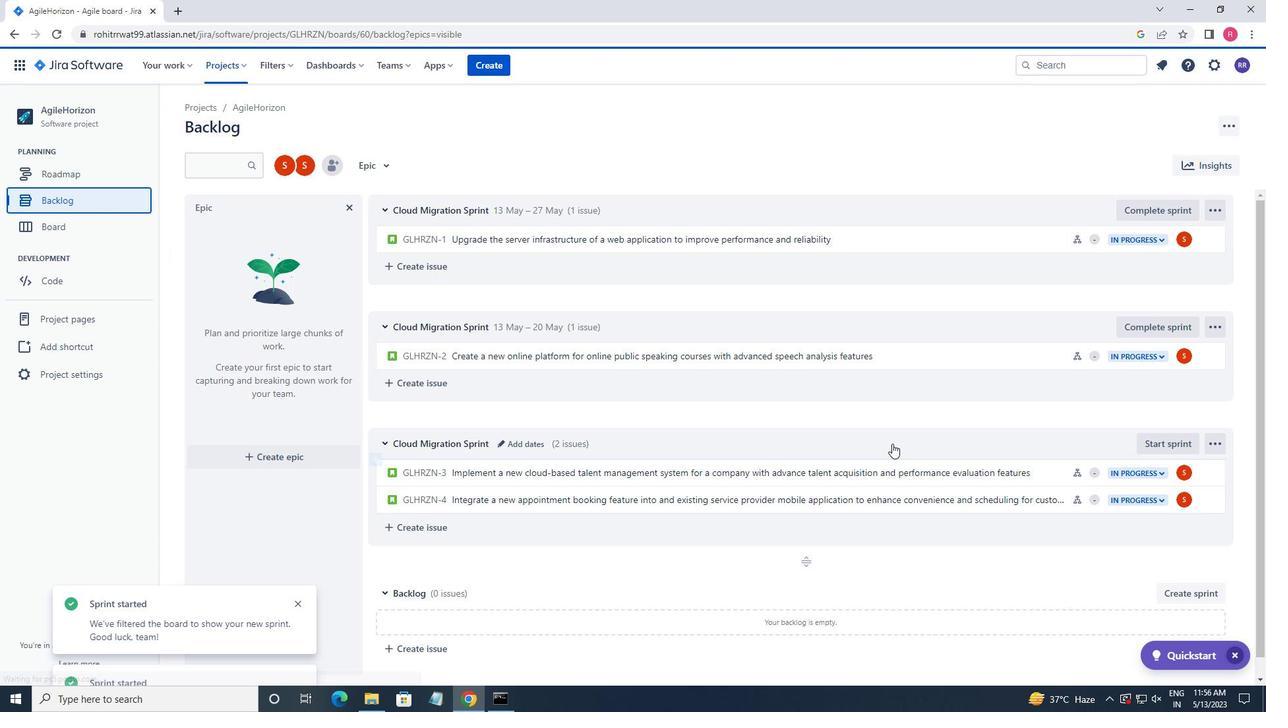 
Action: Mouse moved to (1165, 442)
Screenshot: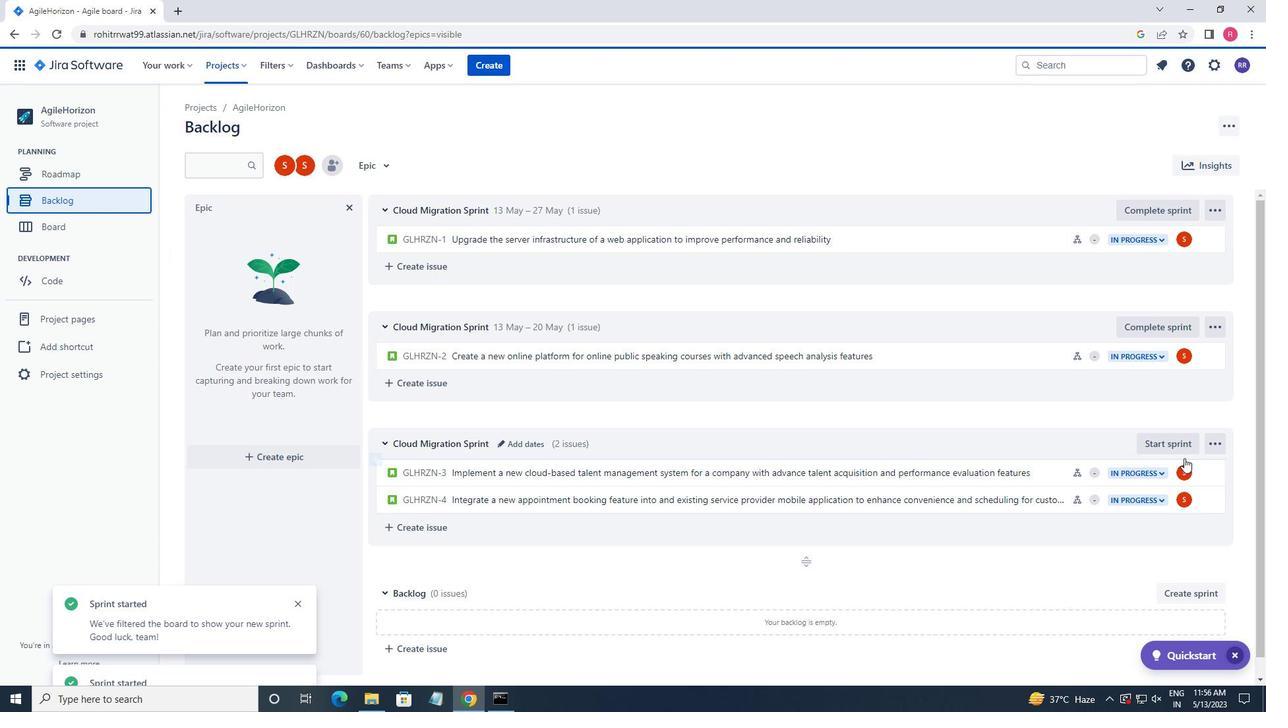 
Action: Mouse pressed left at (1165, 442)
Screenshot: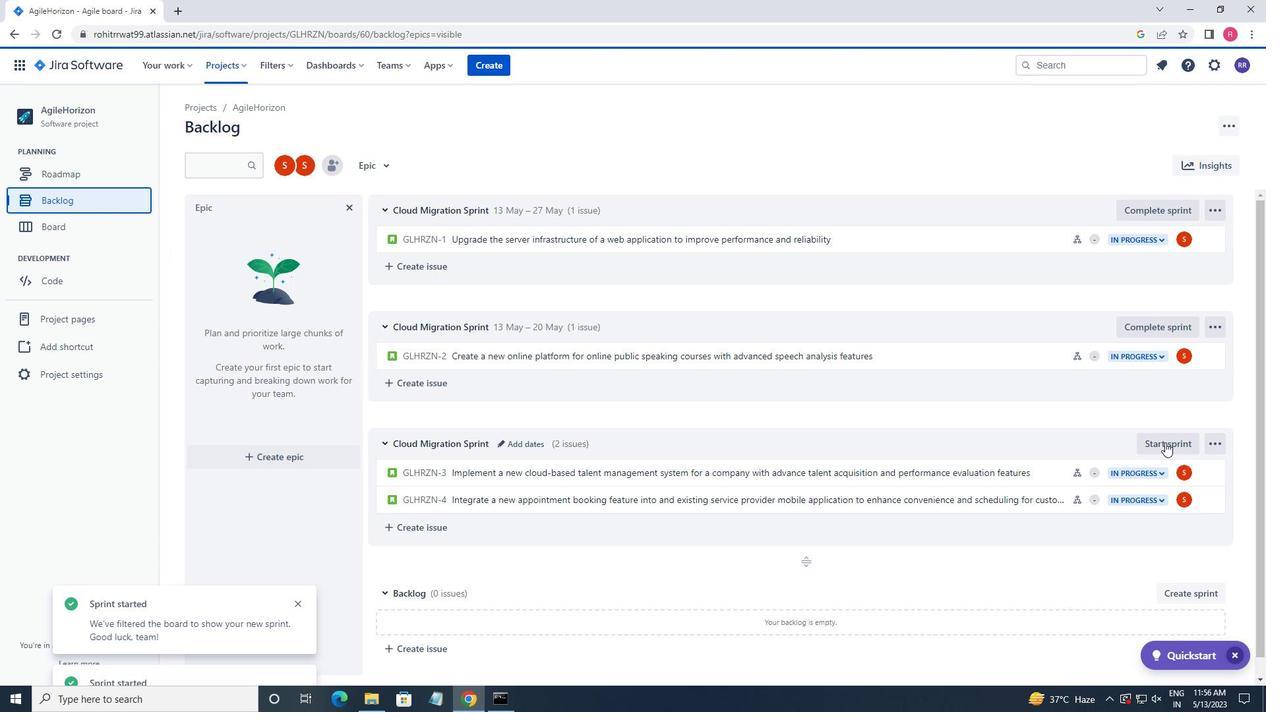 
Action: Mouse moved to (1159, 422)
Screenshot: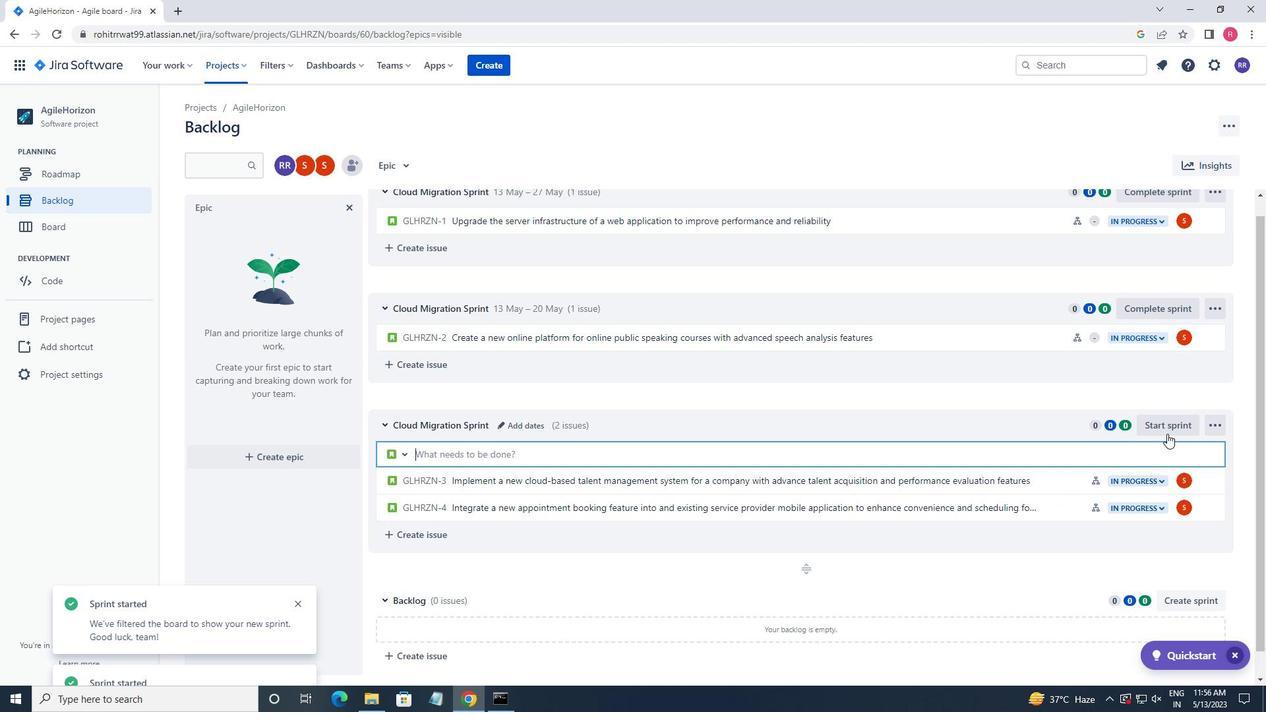 
Action: Mouse pressed left at (1159, 422)
Screenshot: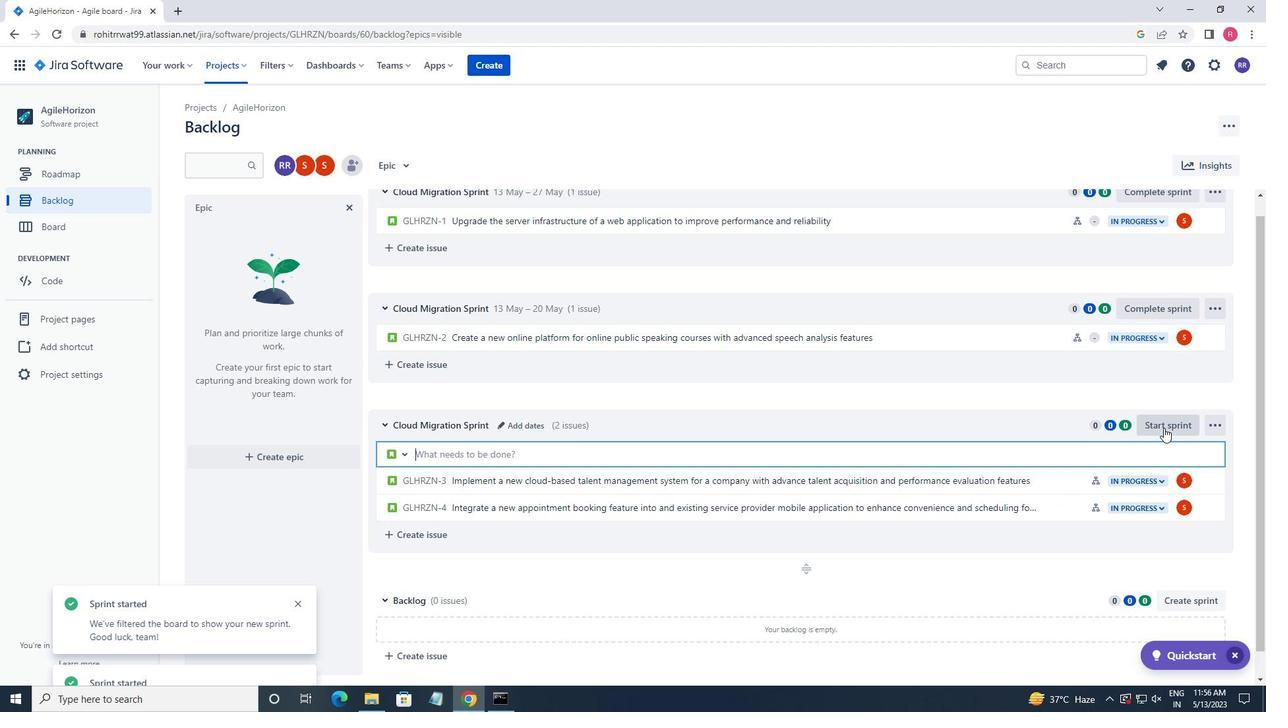 
Action: Mouse moved to (509, 232)
Screenshot: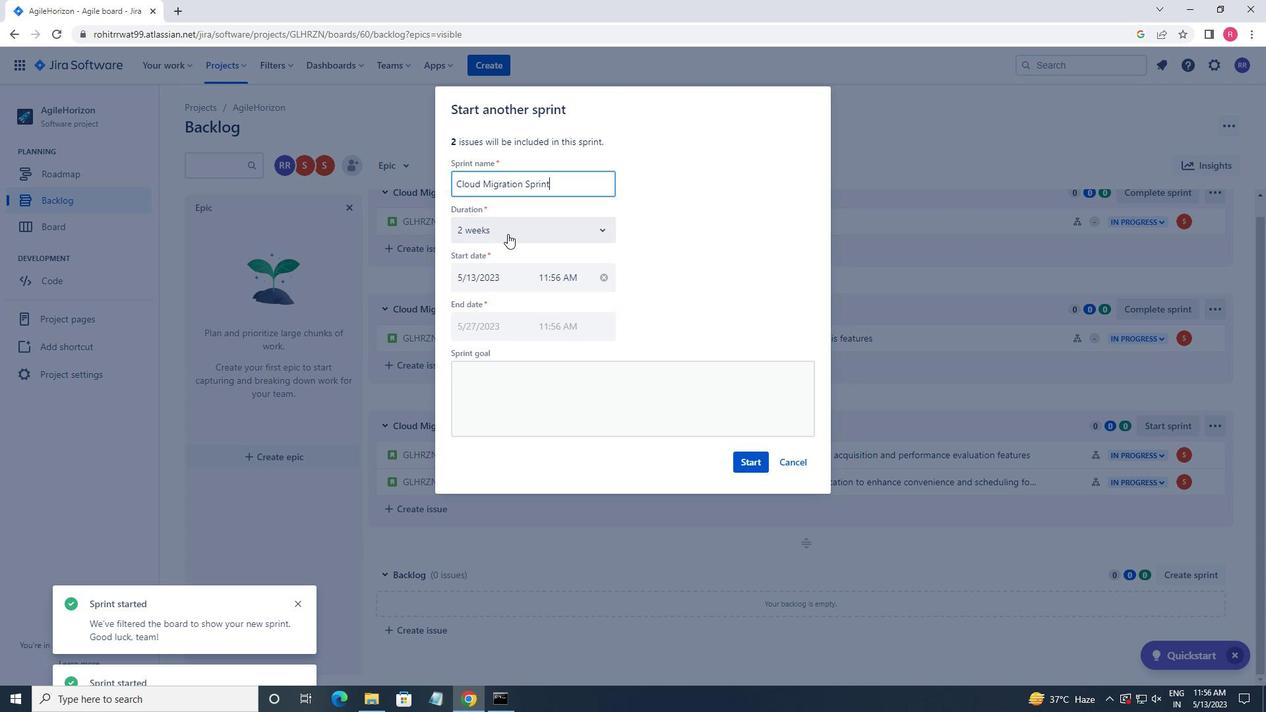 
Action: Mouse pressed left at (509, 232)
Screenshot: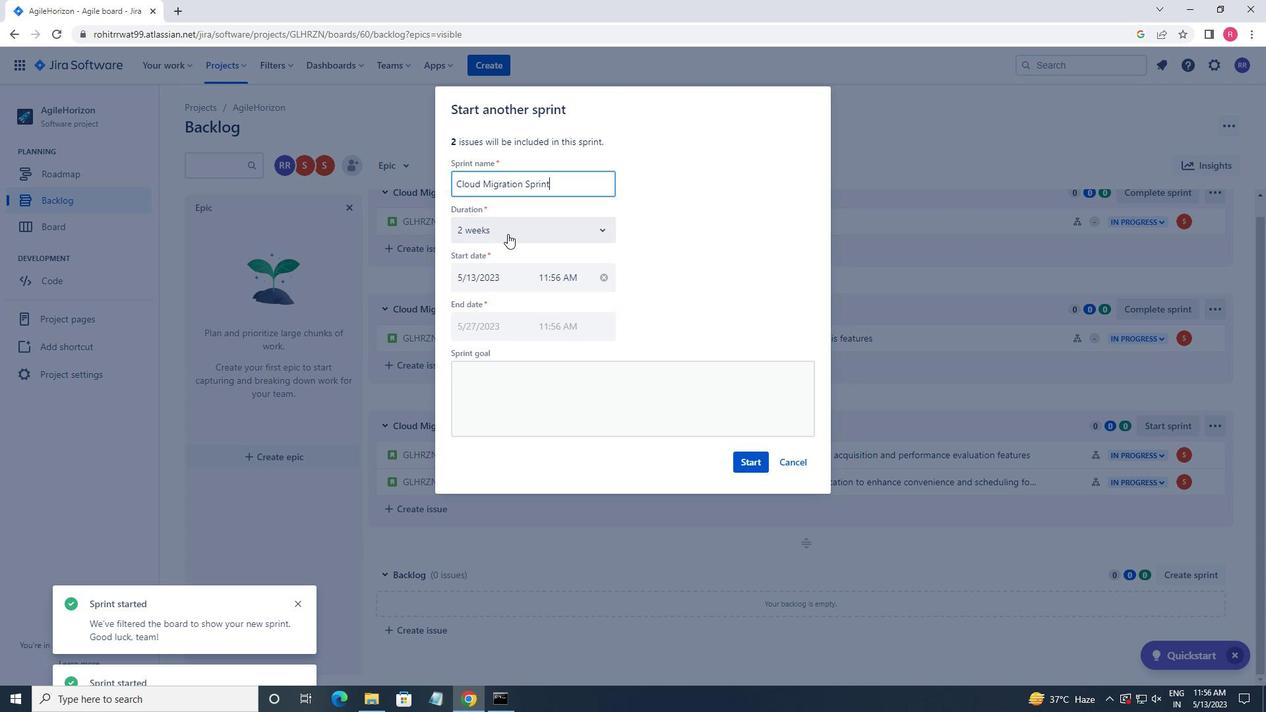 
Action: Mouse moved to (493, 306)
Screenshot: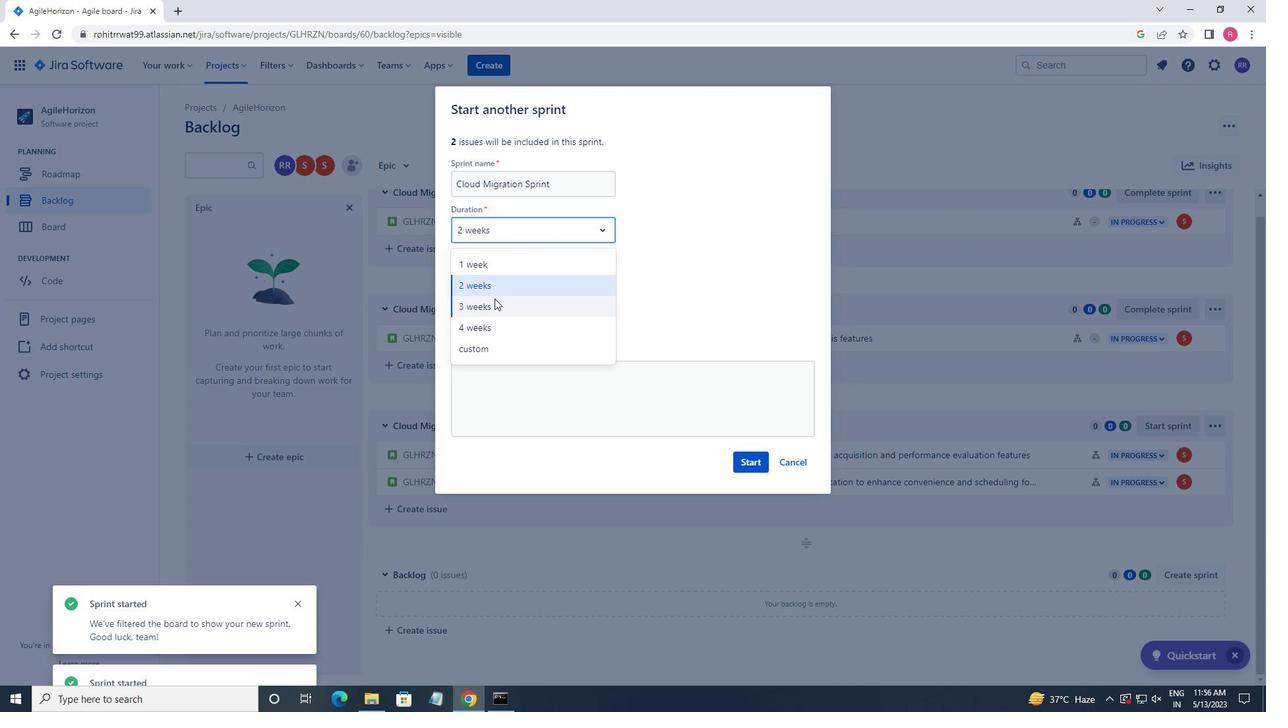 
Action: Mouse pressed left at (493, 306)
Screenshot: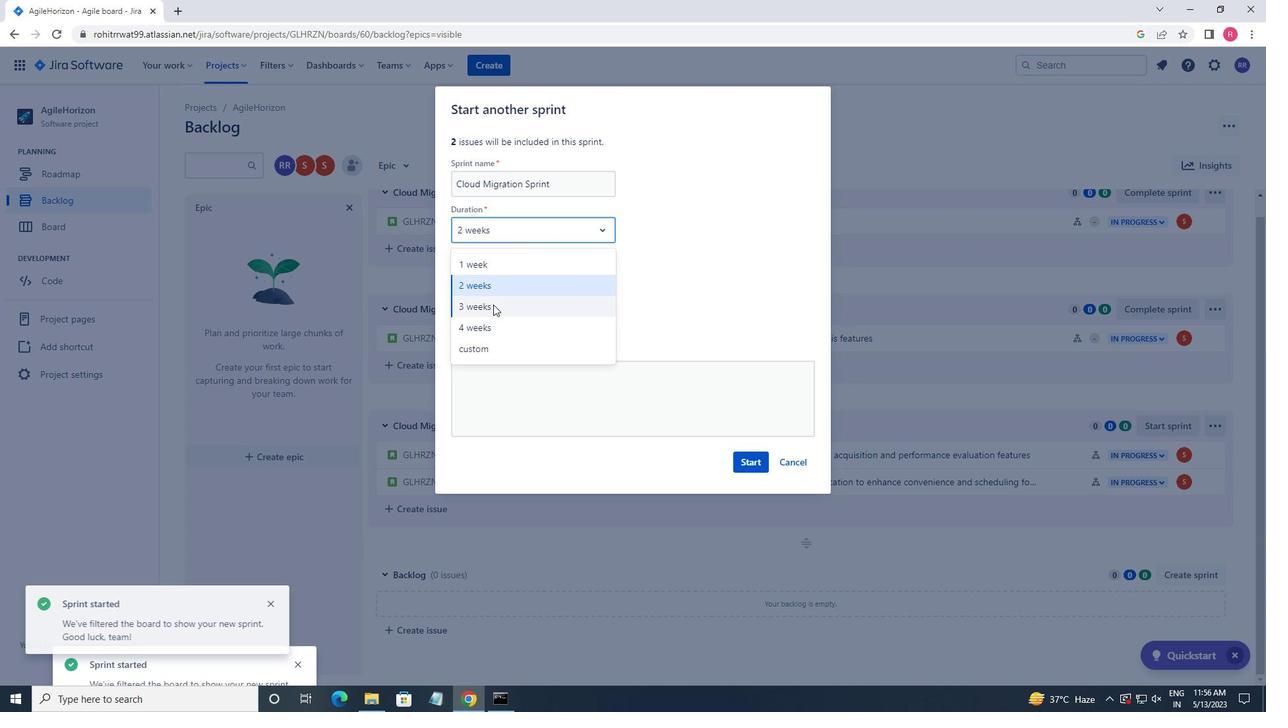 
Action: Mouse moved to (756, 460)
Screenshot: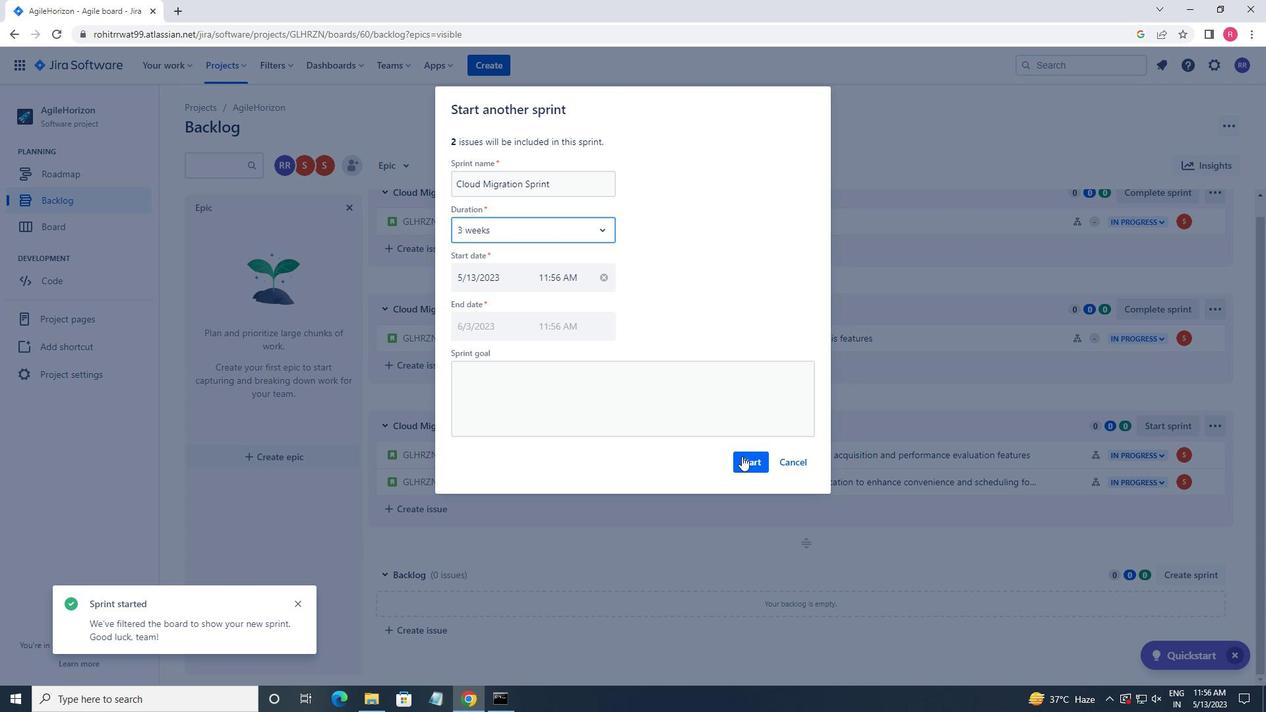 
Action: Mouse pressed left at (756, 460)
Screenshot: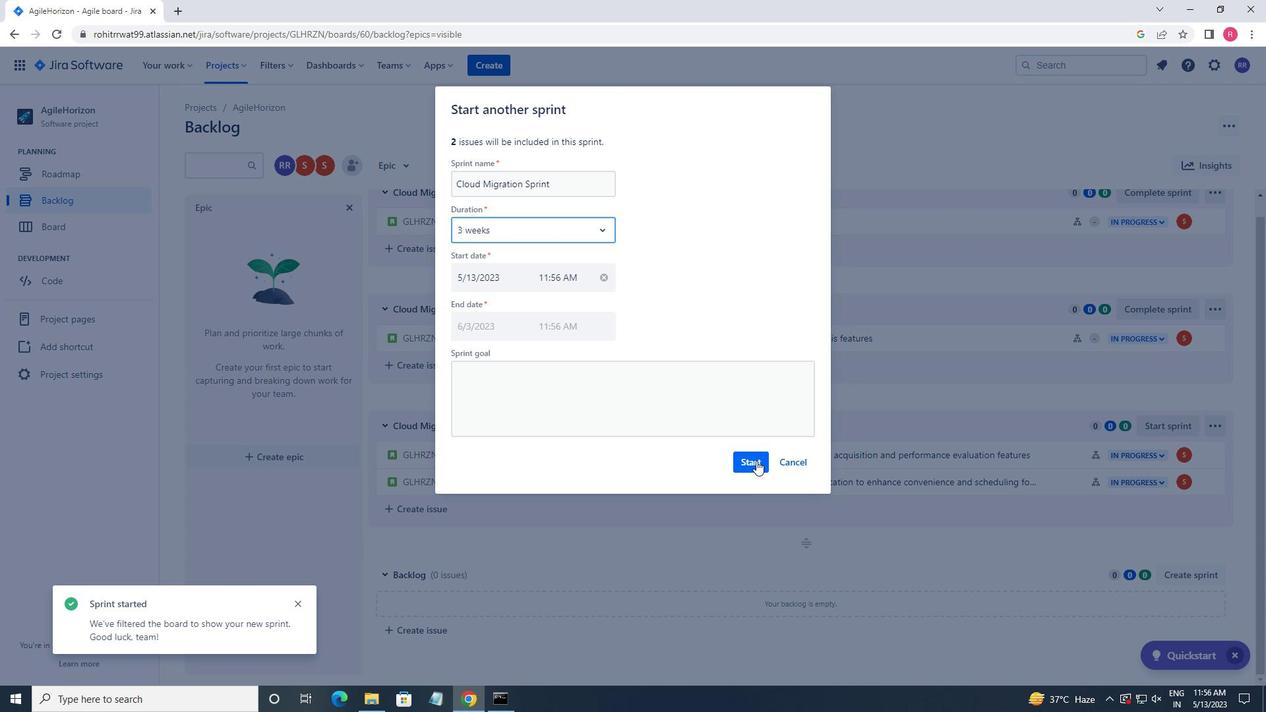 
Action: Mouse moved to (43, 203)
Screenshot: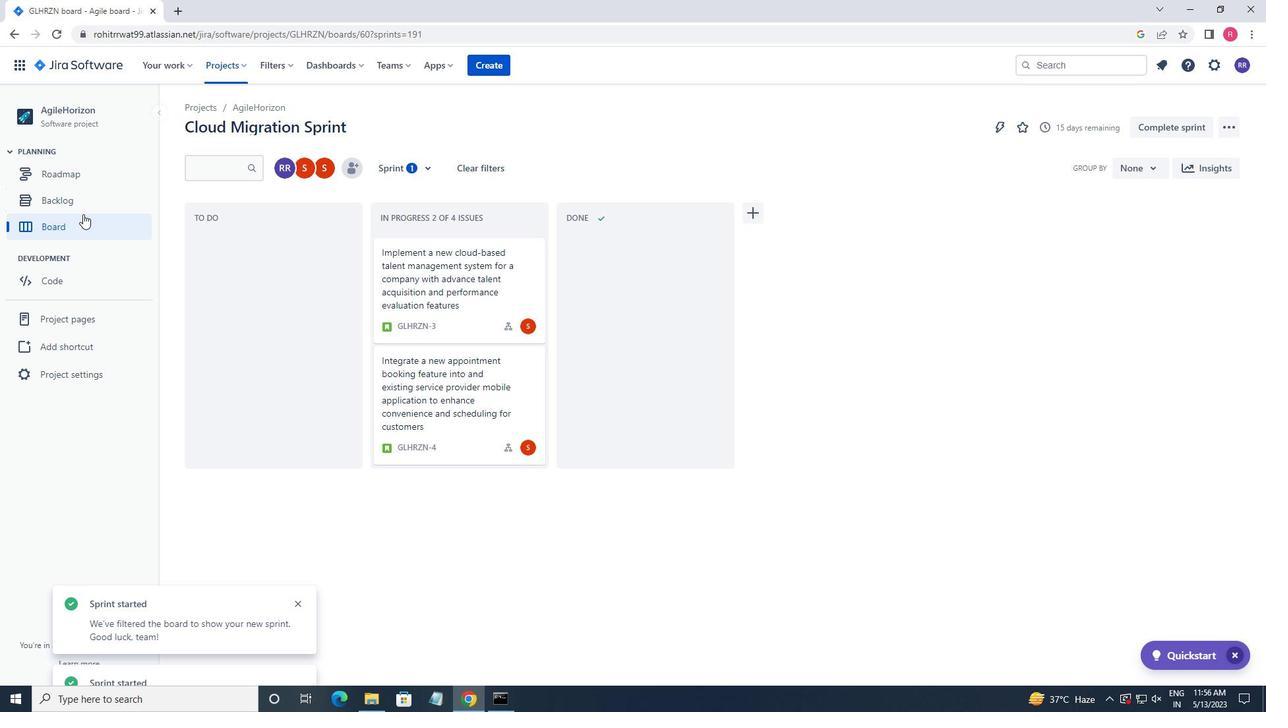 
Action: Mouse pressed left at (43, 203)
Screenshot: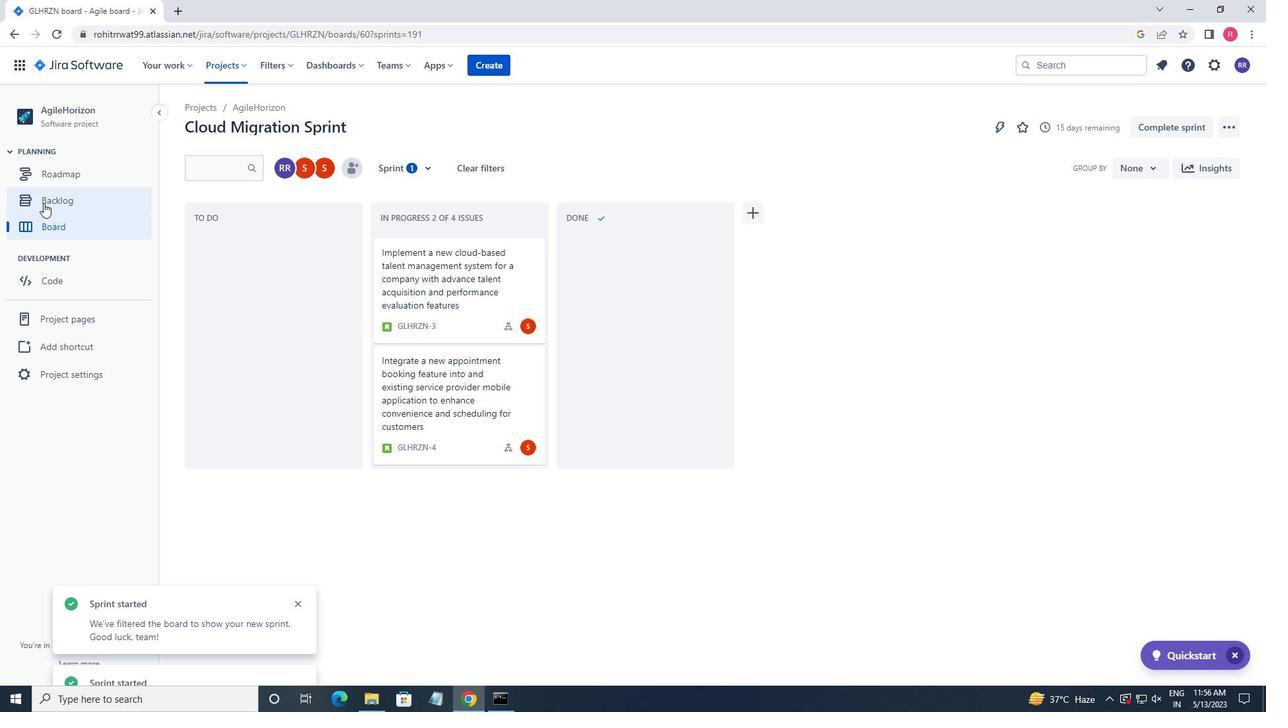 
